 Task: Find connections with filter location Mauguio with filter topic #travelwith filter profile language Potuguese with filter current company Clarivate with filter school Kakinada Institute of Engineering and Technology with filter industry Janitorial Services with filter service category Technical with filter keywords title Proprietor
Action: Mouse moved to (546, 92)
Screenshot: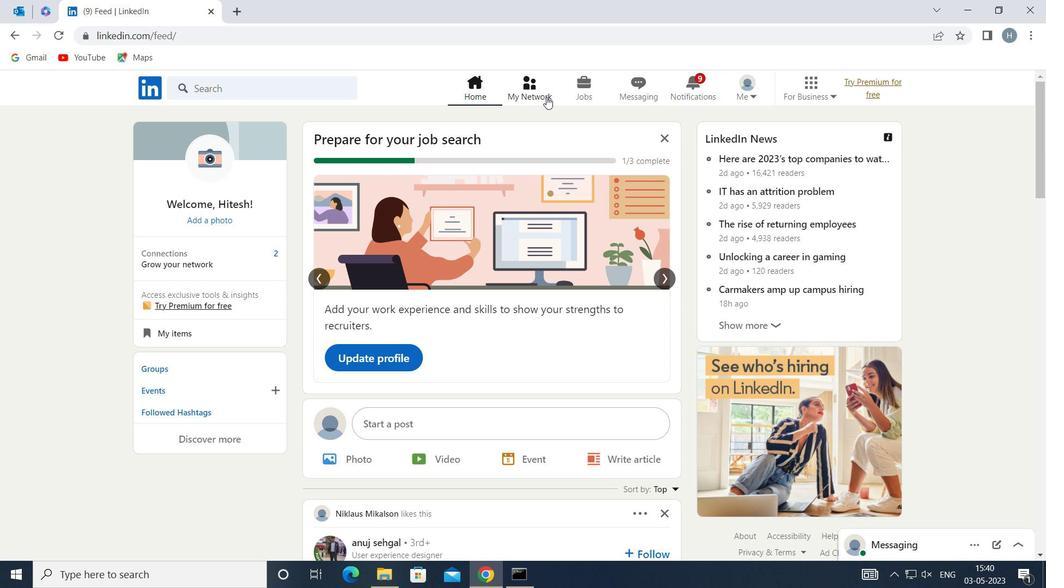 
Action: Mouse pressed left at (546, 92)
Screenshot: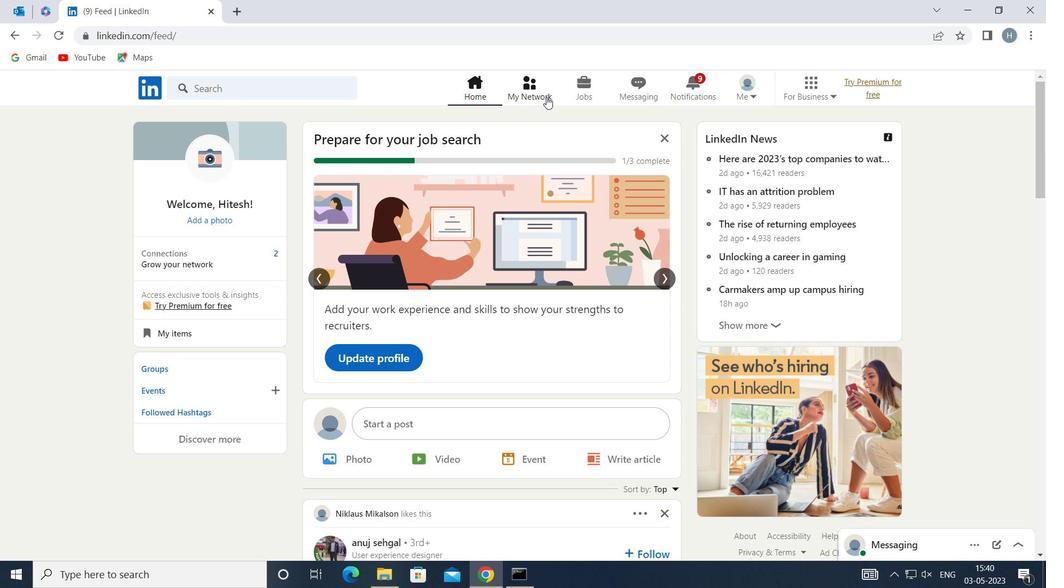 
Action: Mouse moved to (295, 165)
Screenshot: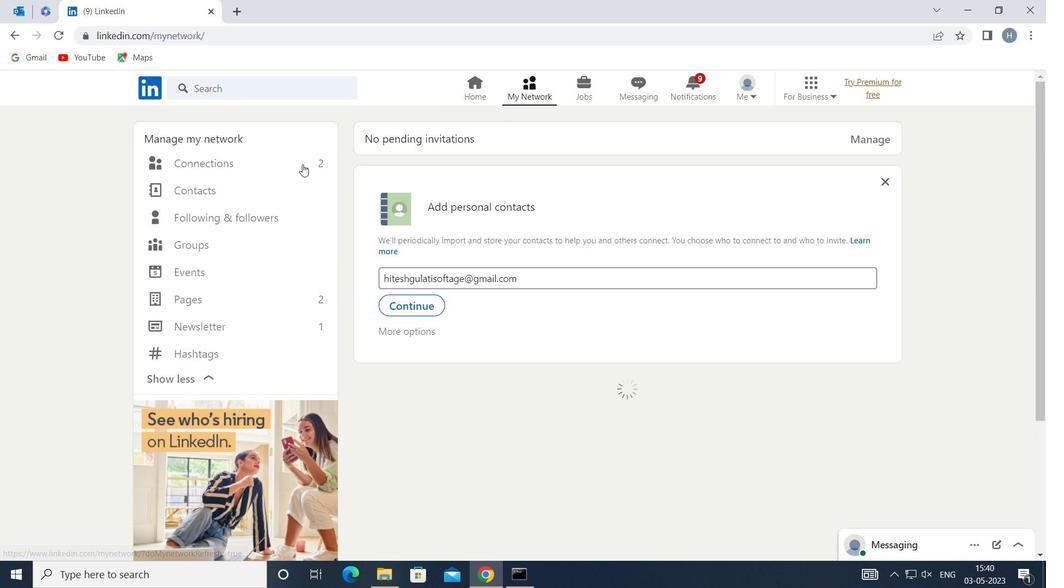 
Action: Mouse pressed left at (295, 165)
Screenshot: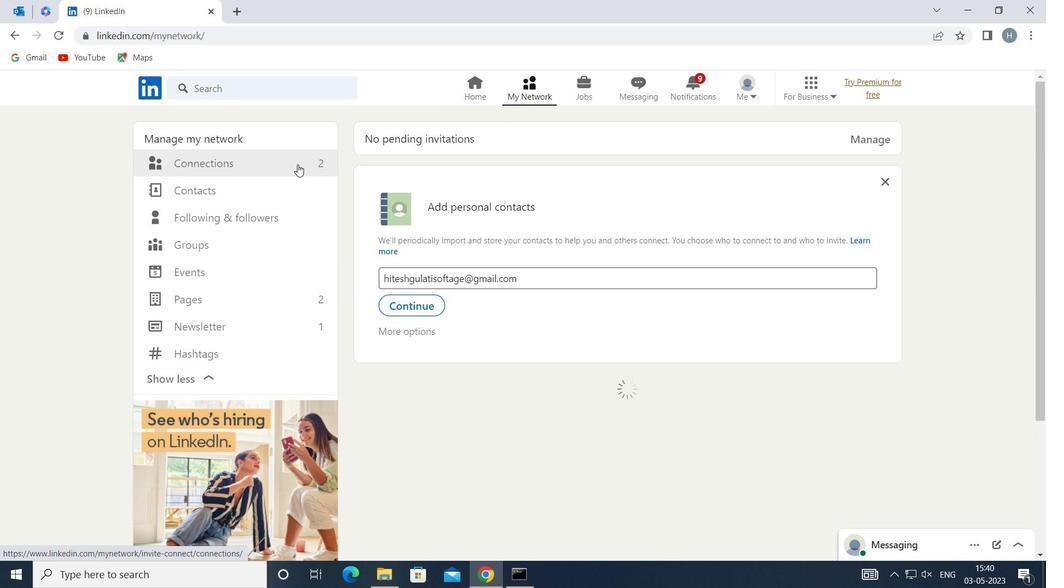 
Action: Mouse moved to (619, 160)
Screenshot: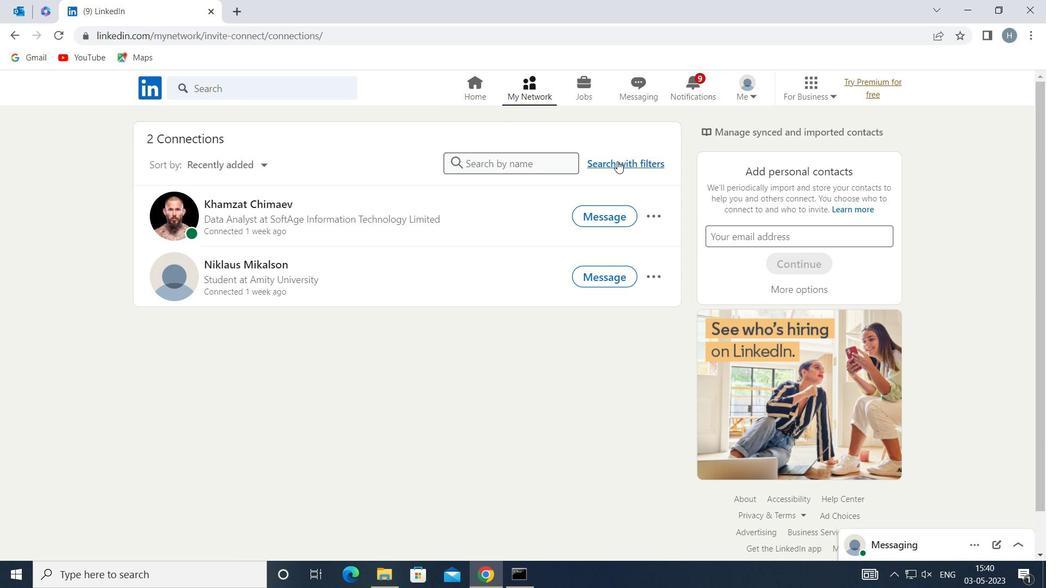 
Action: Mouse pressed left at (619, 160)
Screenshot: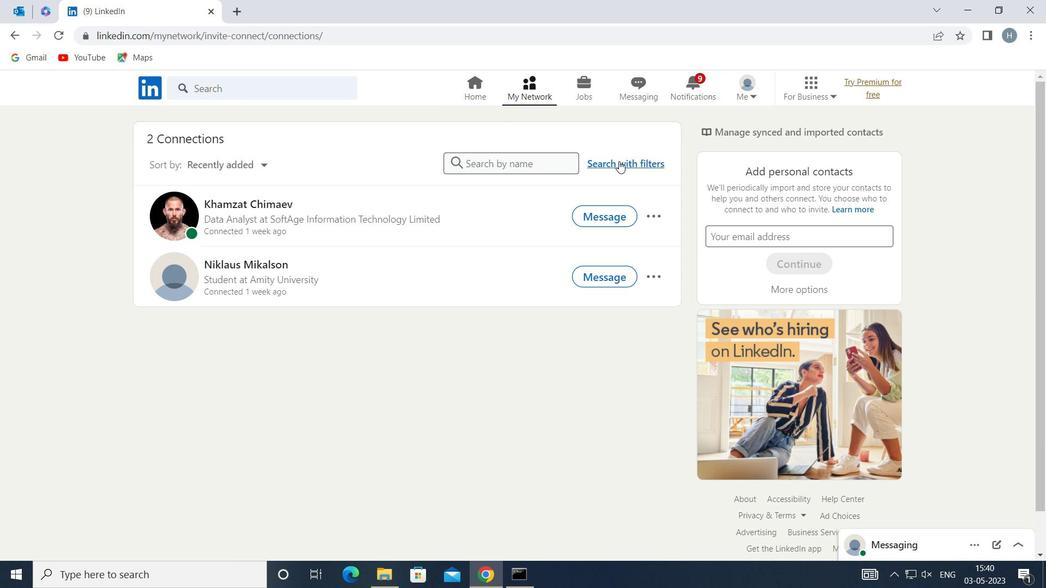 
Action: Mouse moved to (562, 129)
Screenshot: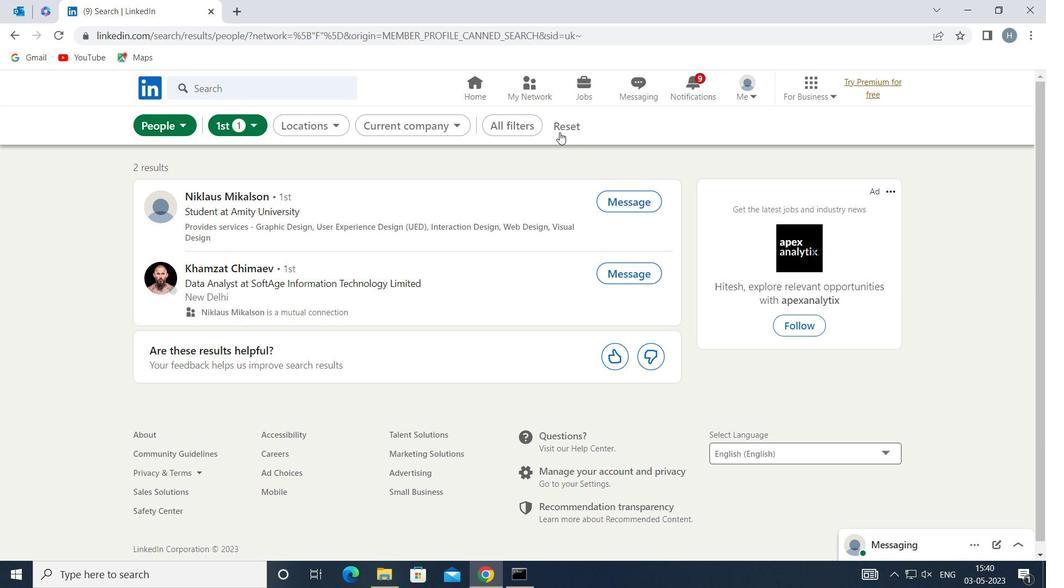 
Action: Mouse pressed left at (562, 129)
Screenshot: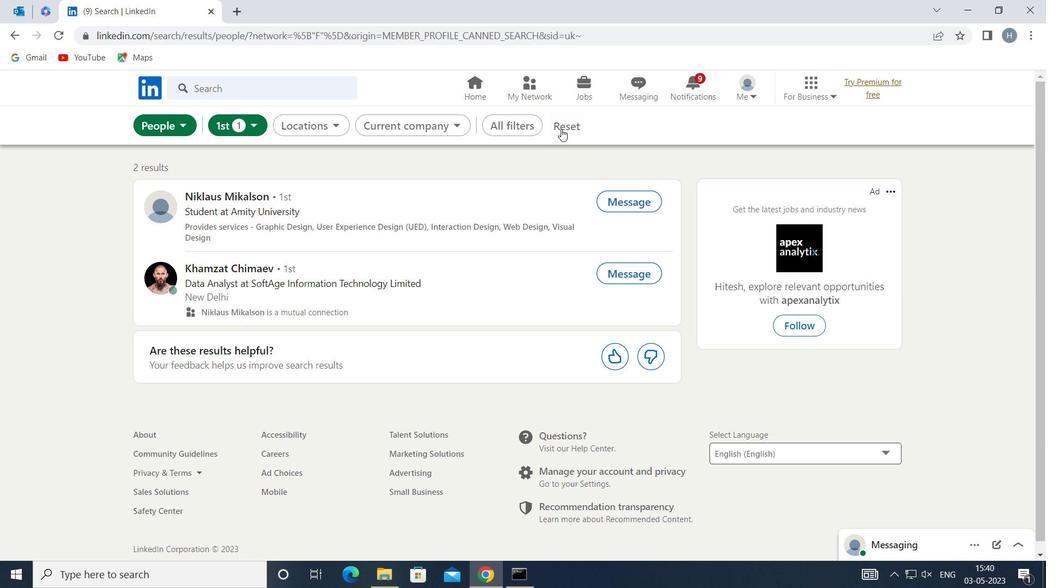 
Action: Mouse moved to (540, 127)
Screenshot: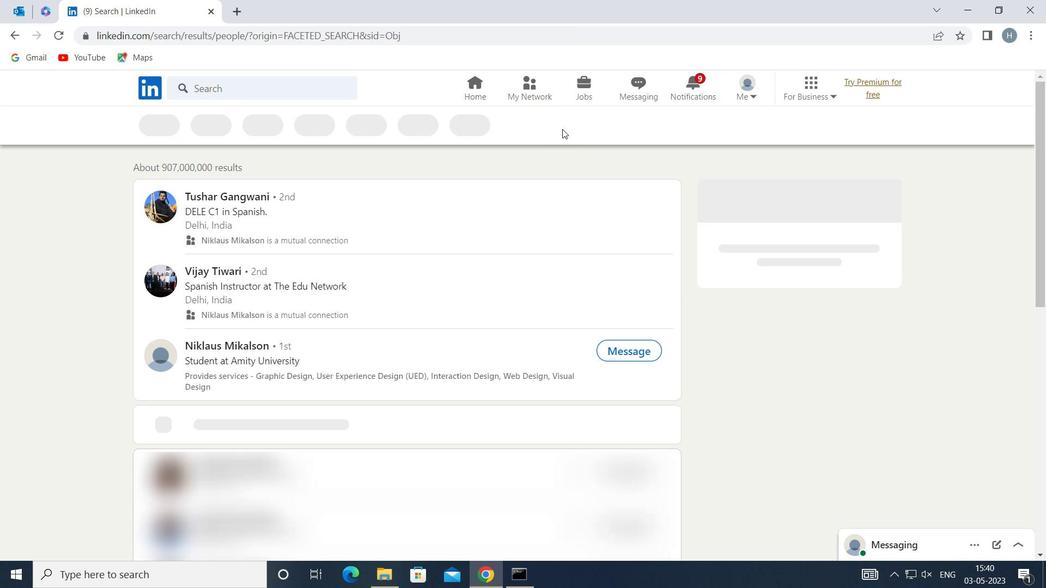 
Action: Mouse pressed left at (540, 127)
Screenshot: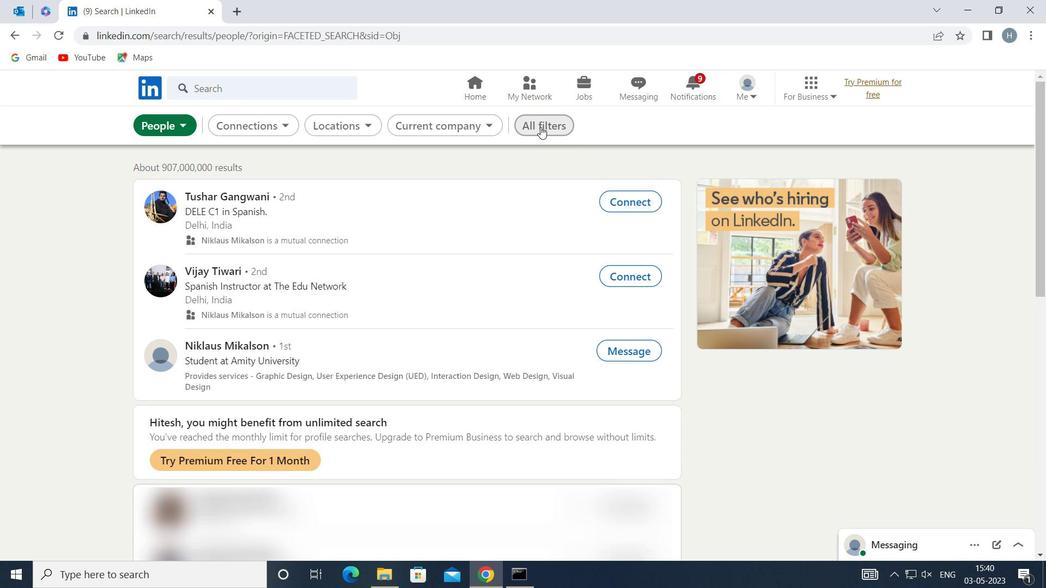 
Action: Mouse moved to (782, 315)
Screenshot: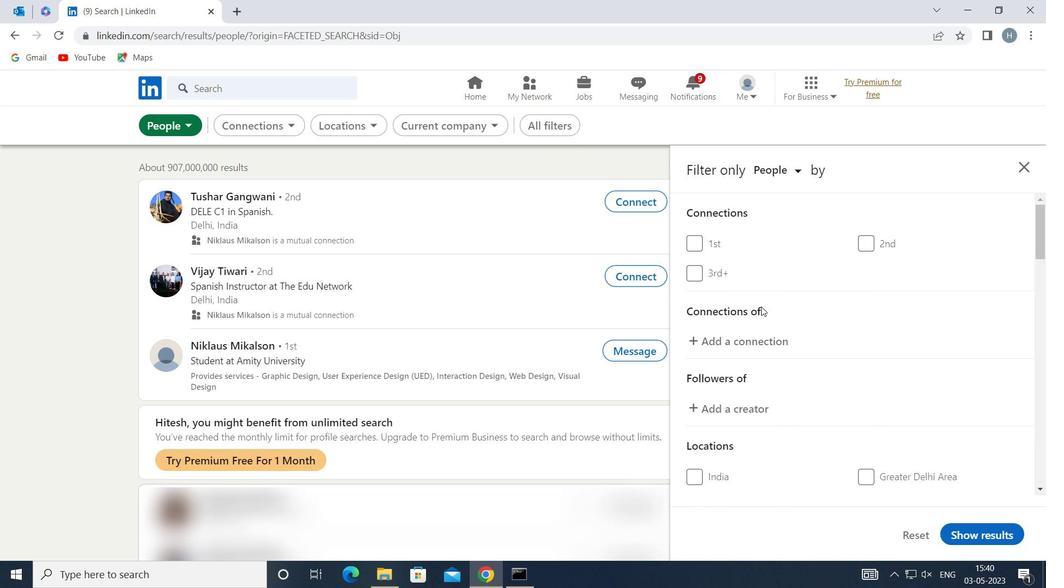
Action: Mouse scrolled (782, 315) with delta (0, 0)
Screenshot: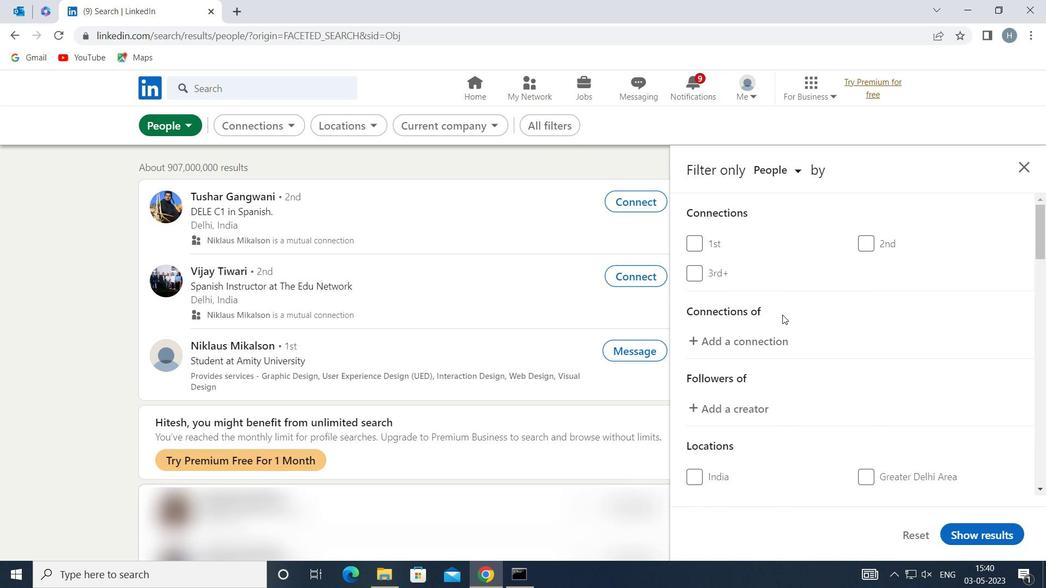 
Action: Mouse scrolled (782, 315) with delta (0, 0)
Screenshot: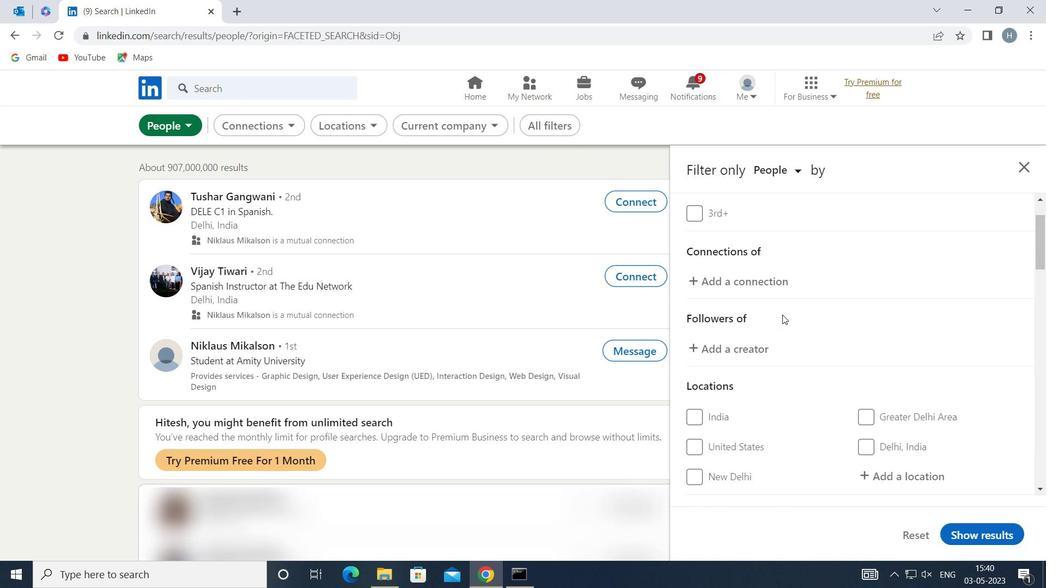 
Action: Mouse scrolled (782, 315) with delta (0, 0)
Screenshot: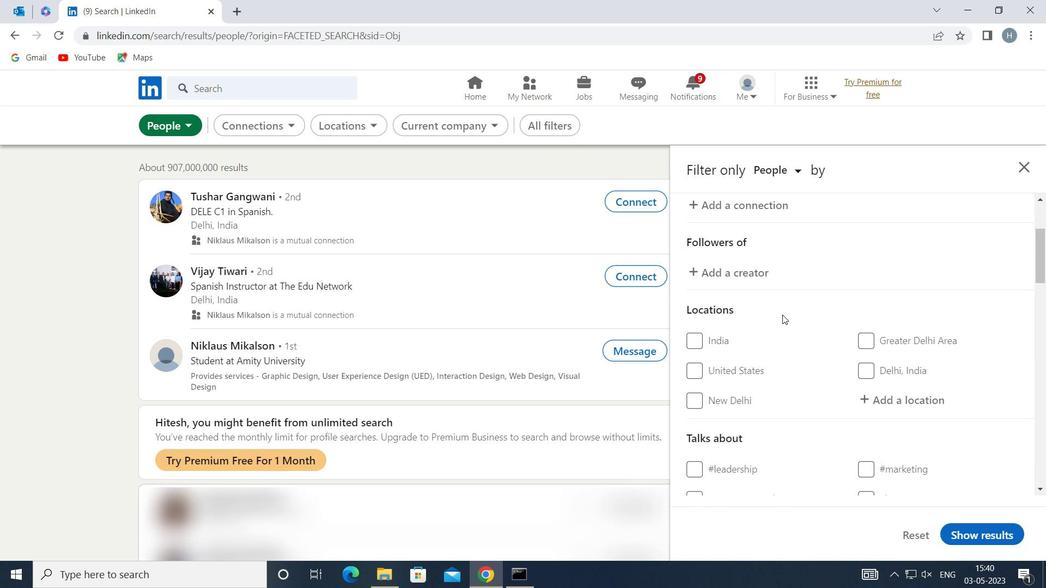 
Action: Mouse moved to (888, 327)
Screenshot: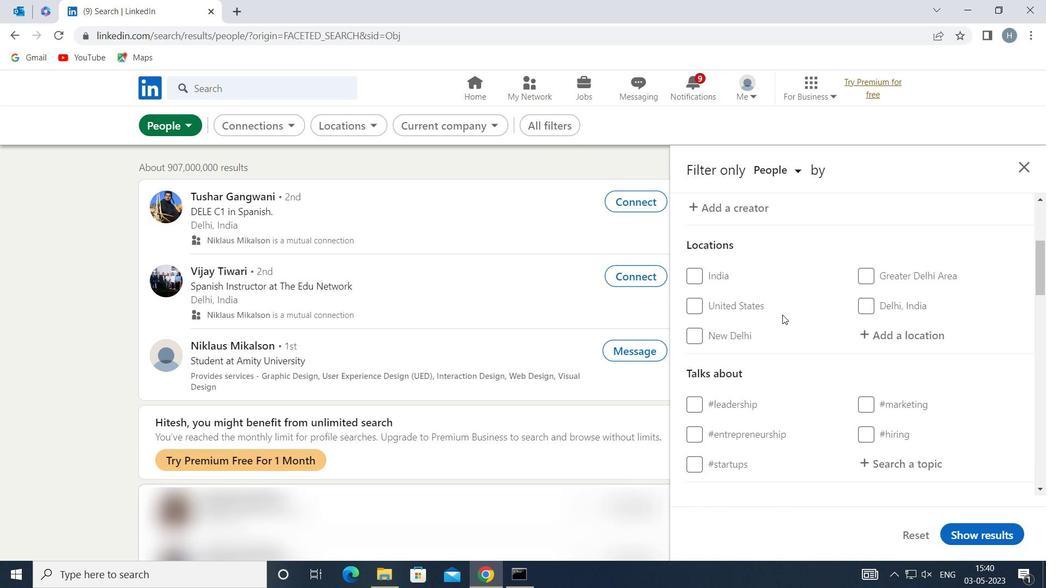 
Action: Mouse pressed left at (888, 327)
Screenshot: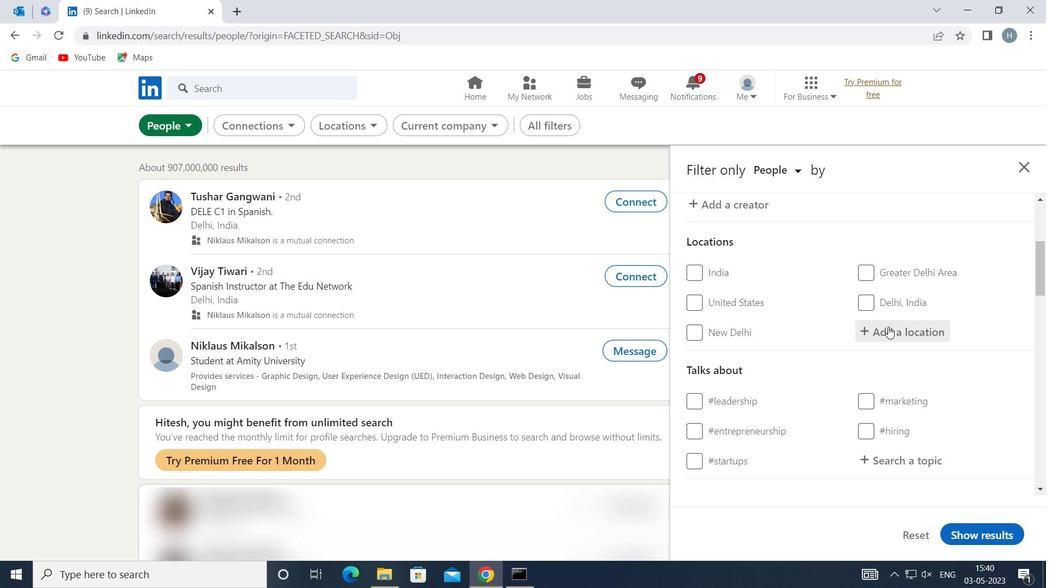 
Action: Key pressed <Key.shift>MAUGUIO
Screenshot: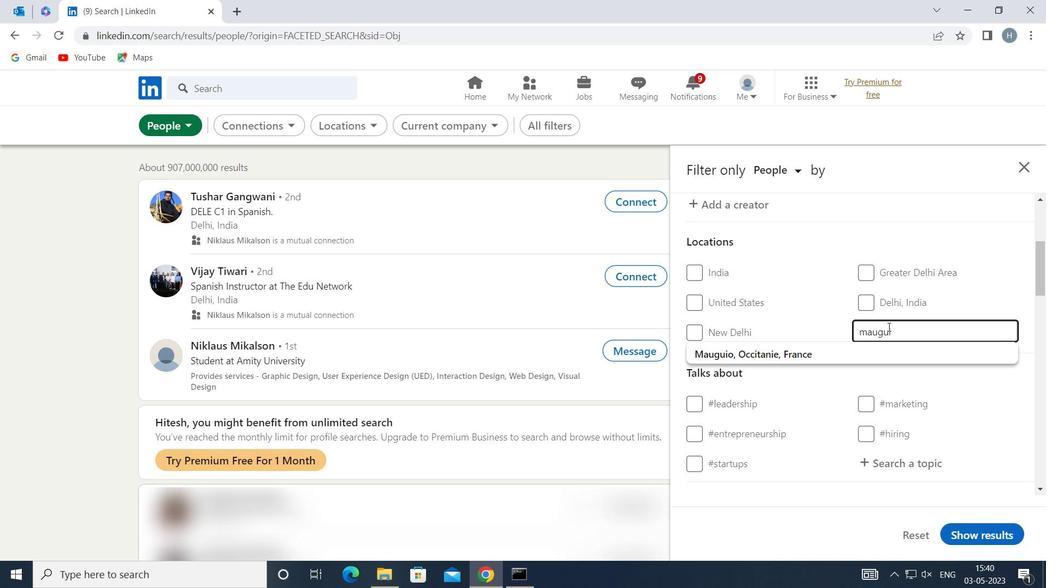 
Action: Mouse moved to (872, 343)
Screenshot: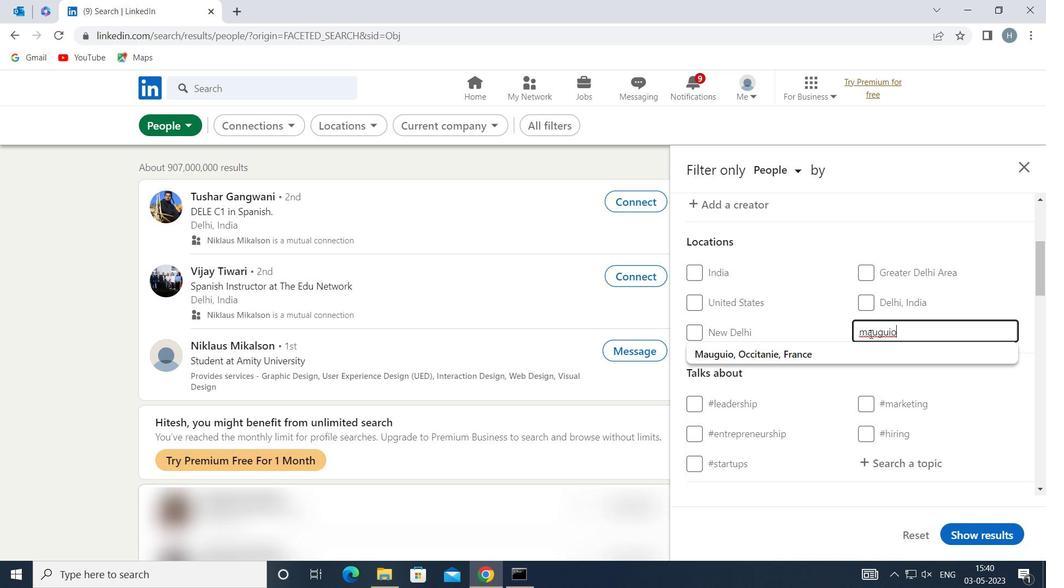 
Action: Mouse pressed left at (872, 343)
Screenshot: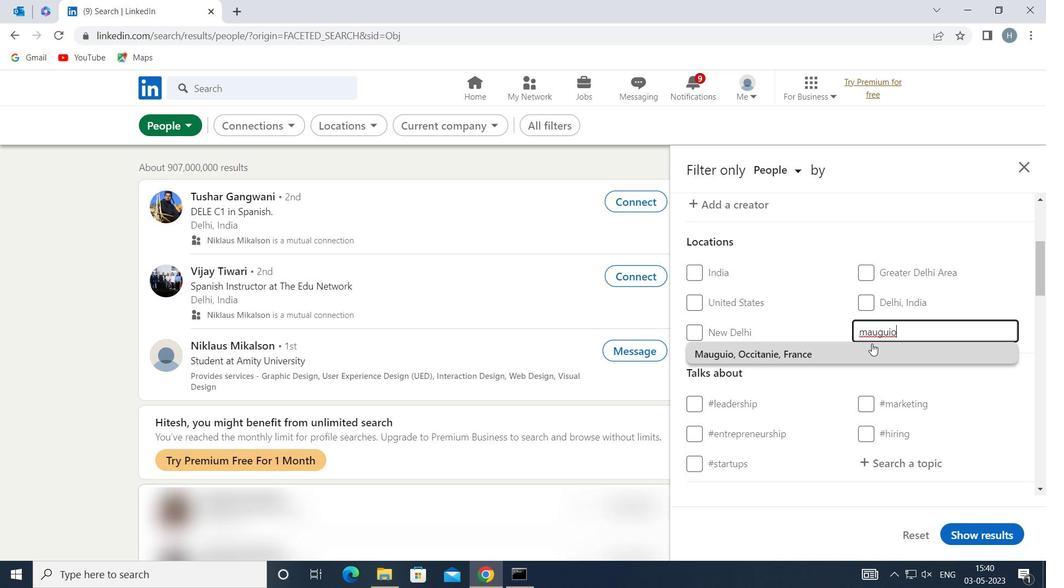 
Action: Mouse moved to (872, 361)
Screenshot: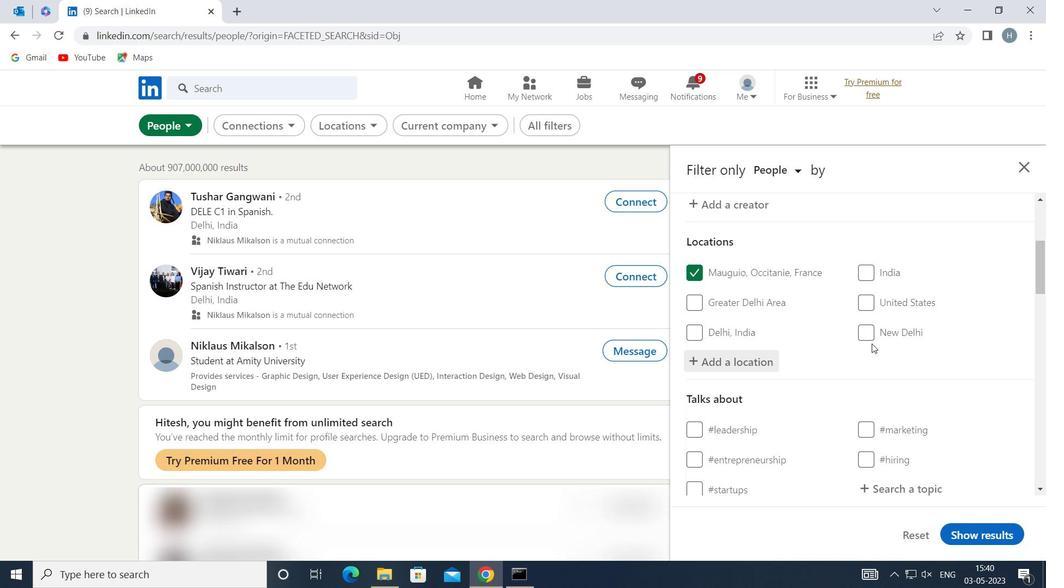
Action: Mouse scrolled (872, 360) with delta (0, 0)
Screenshot: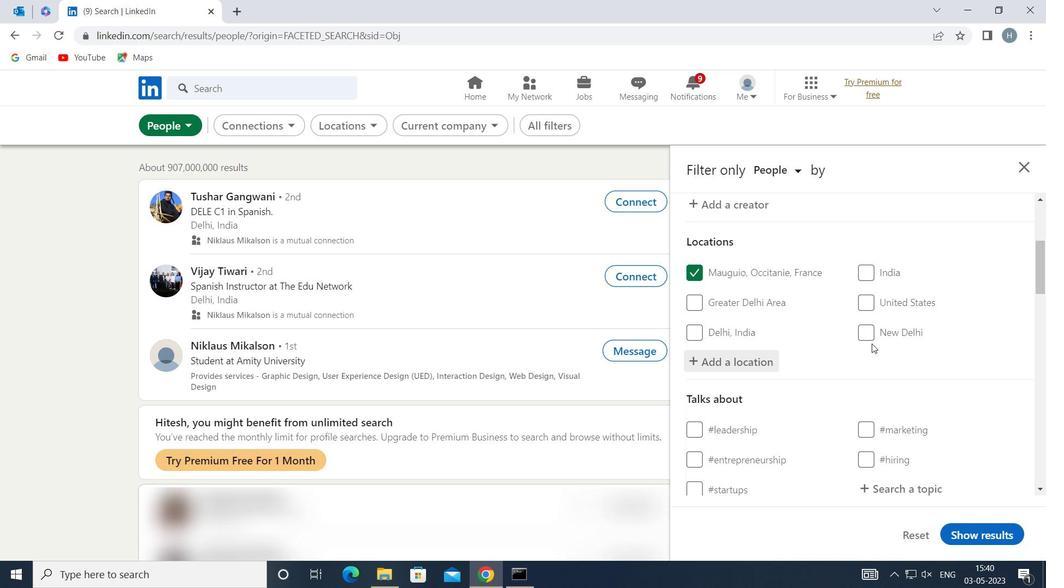 
Action: Mouse moved to (872, 361)
Screenshot: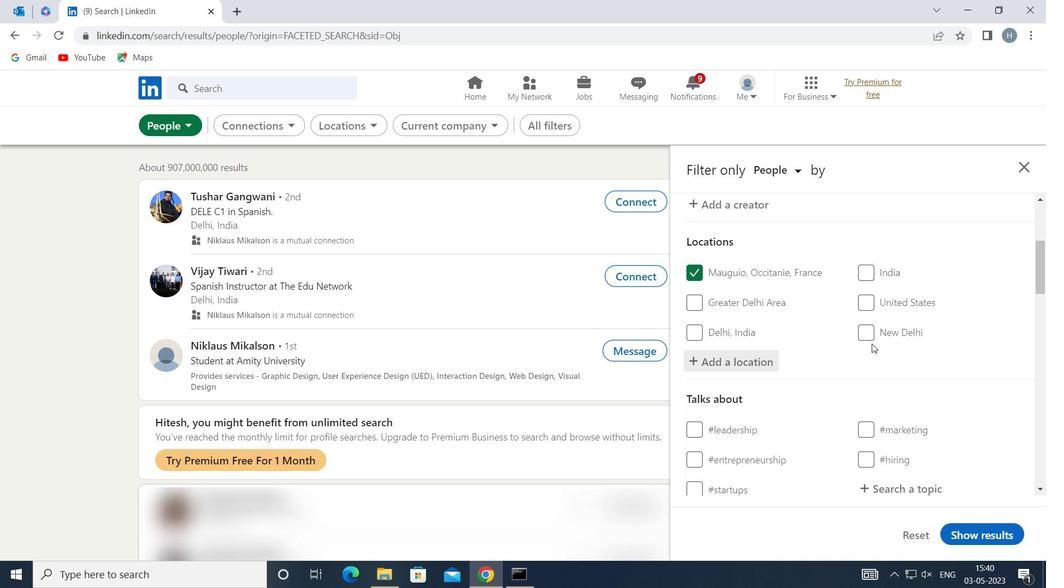 
Action: Mouse scrolled (872, 360) with delta (0, 0)
Screenshot: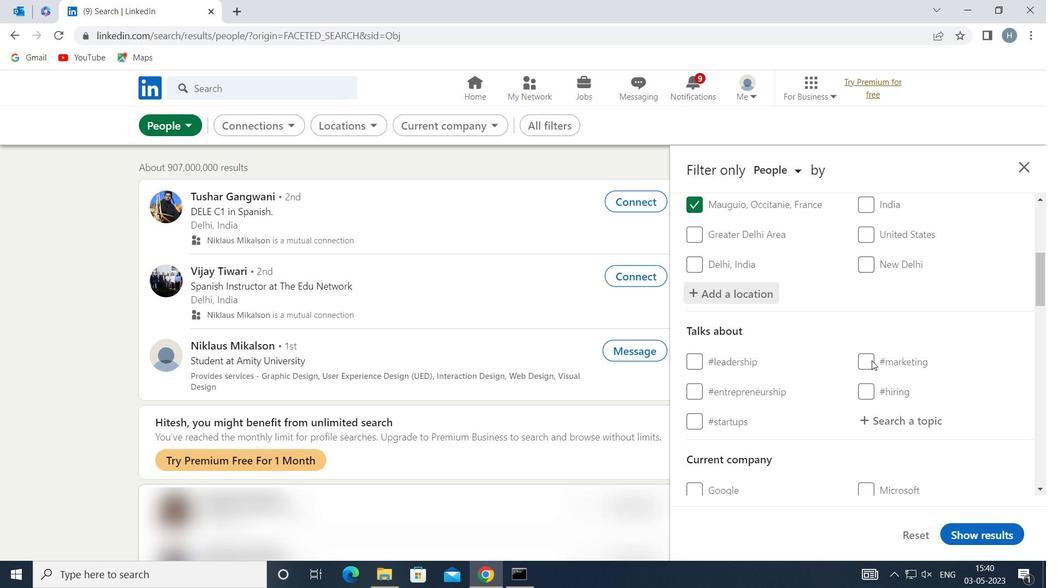 
Action: Mouse moved to (915, 357)
Screenshot: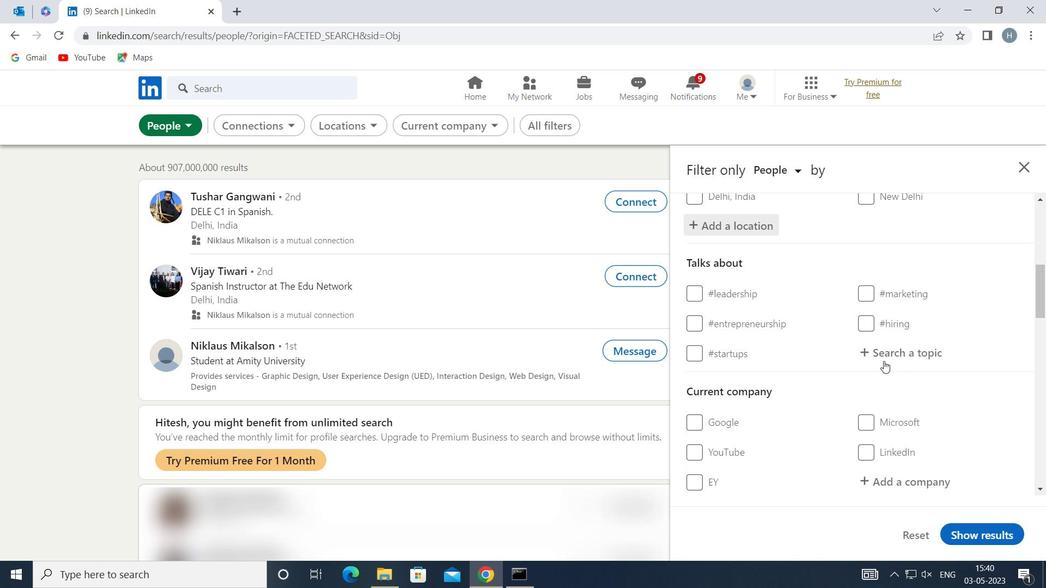 
Action: Mouse pressed left at (915, 357)
Screenshot: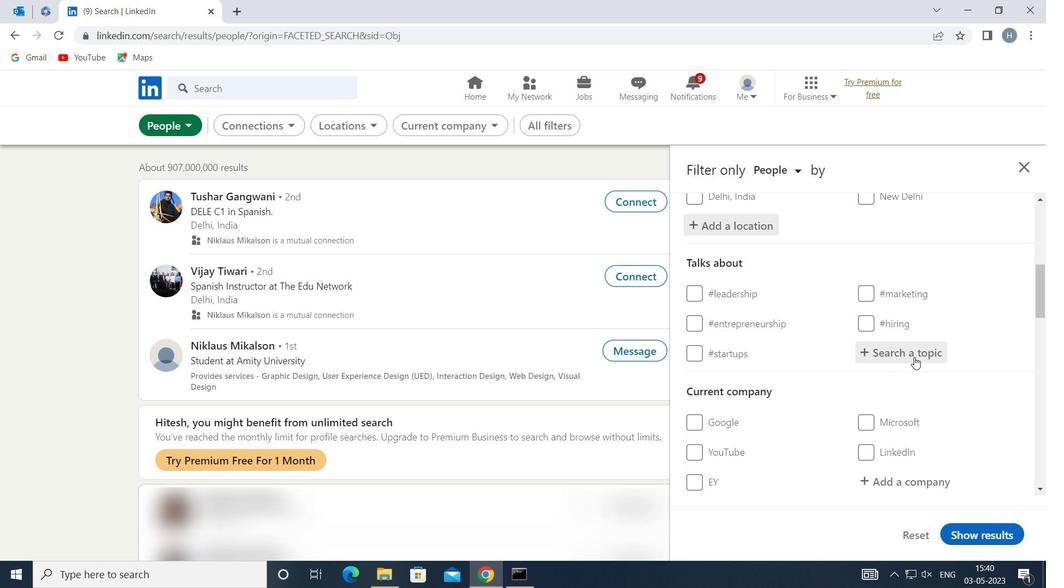 
Action: Key pressed TRAVEL
Screenshot: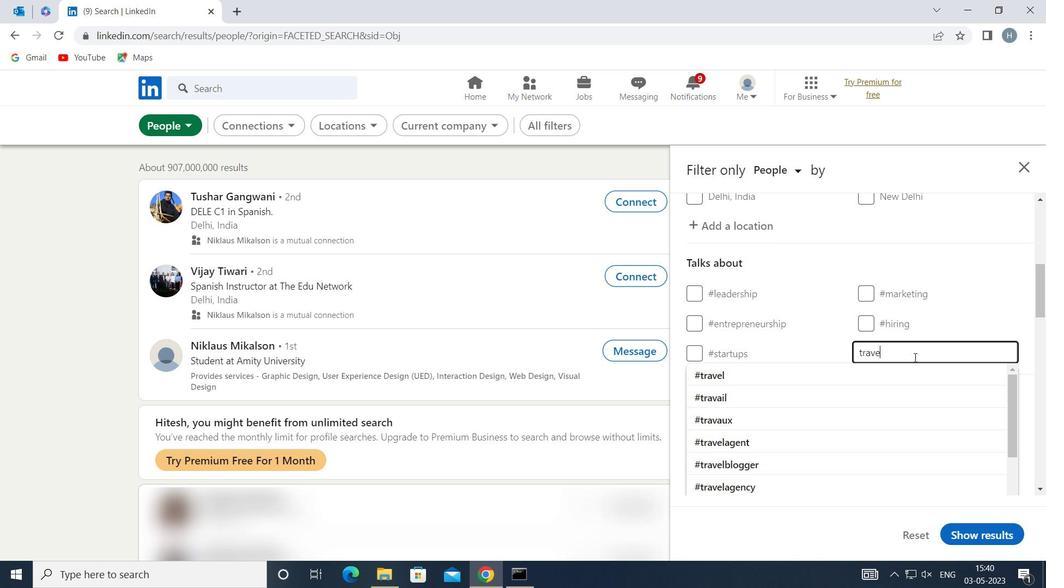 
Action: Mouse moved to (880, 372)
Screenshot: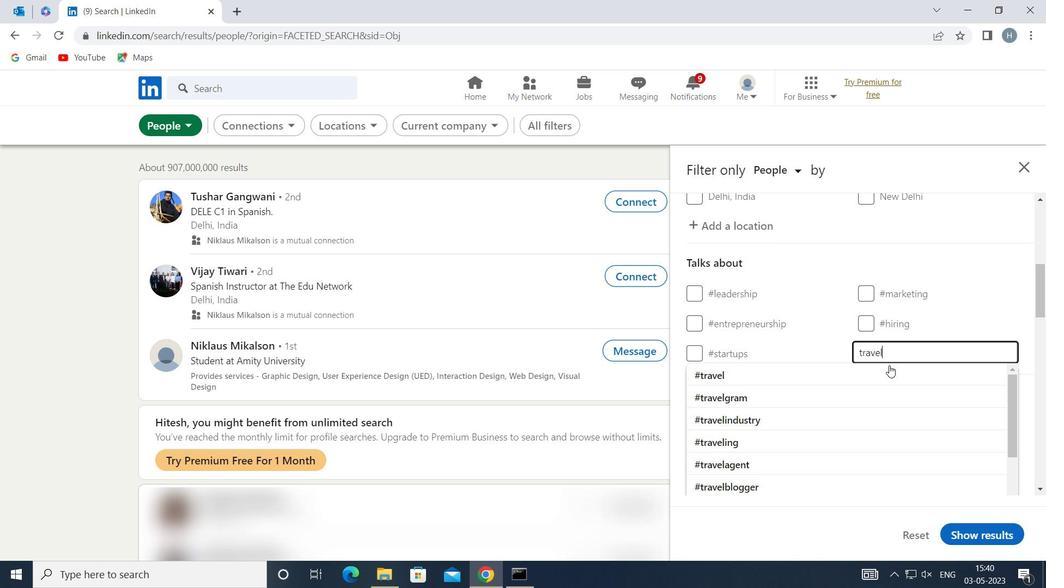 
Action: Mouse pressed left at (880, 372)
Screenshot: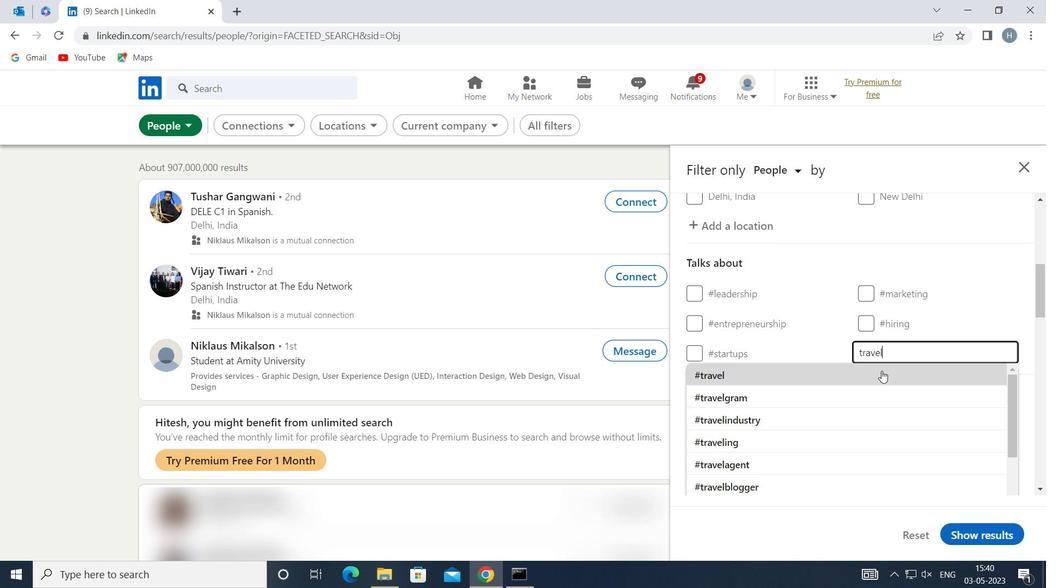 
Action: Mouse moved to (868, 367)
Screenshot: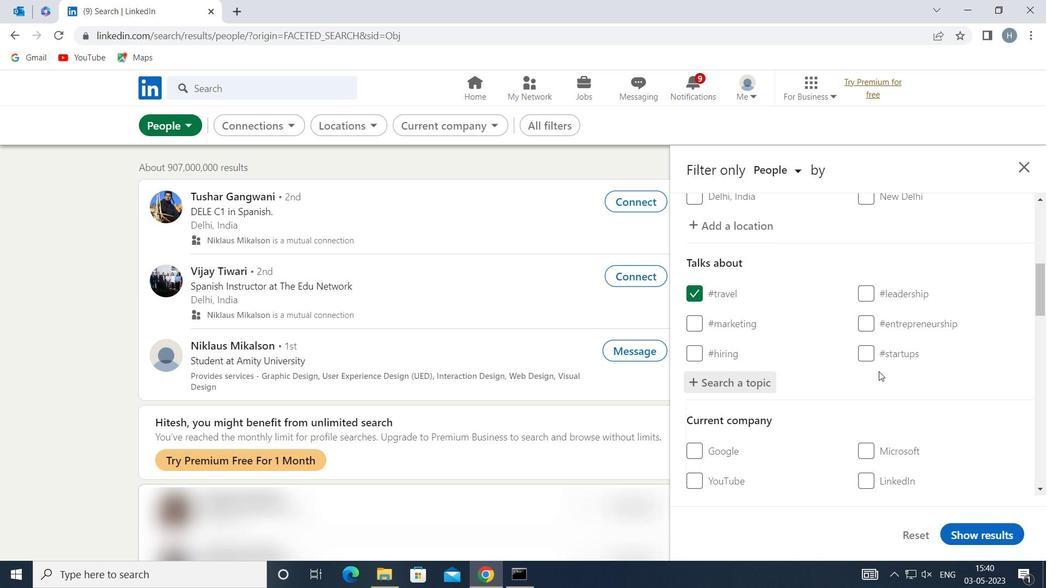 
Action: Mouse scrolled (868, 367) with delta (0, 0)
Screenshot: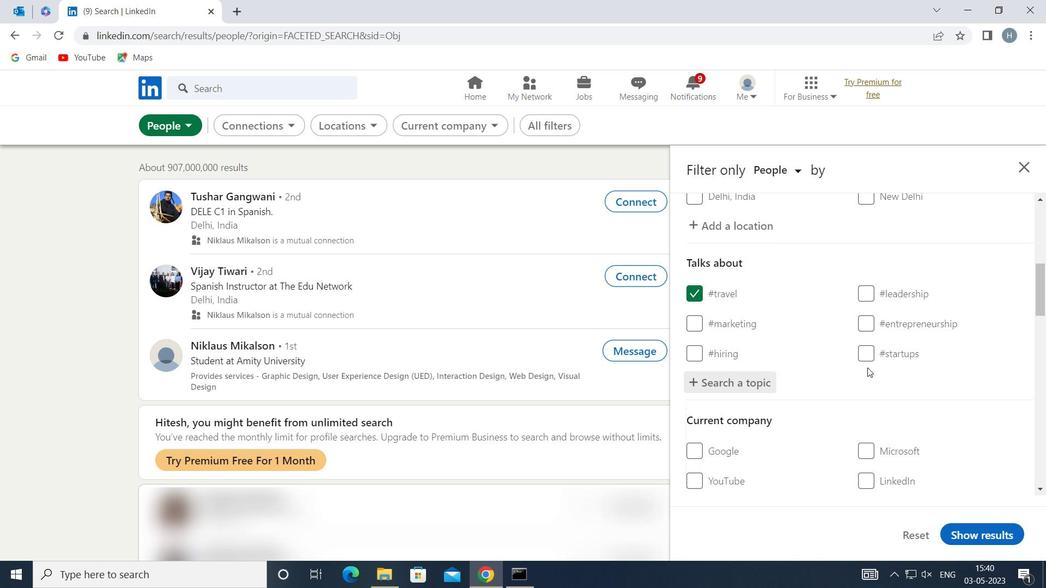 
Action: Mouse scrolled (868, 367) with delta (0, 0)
Screenshot: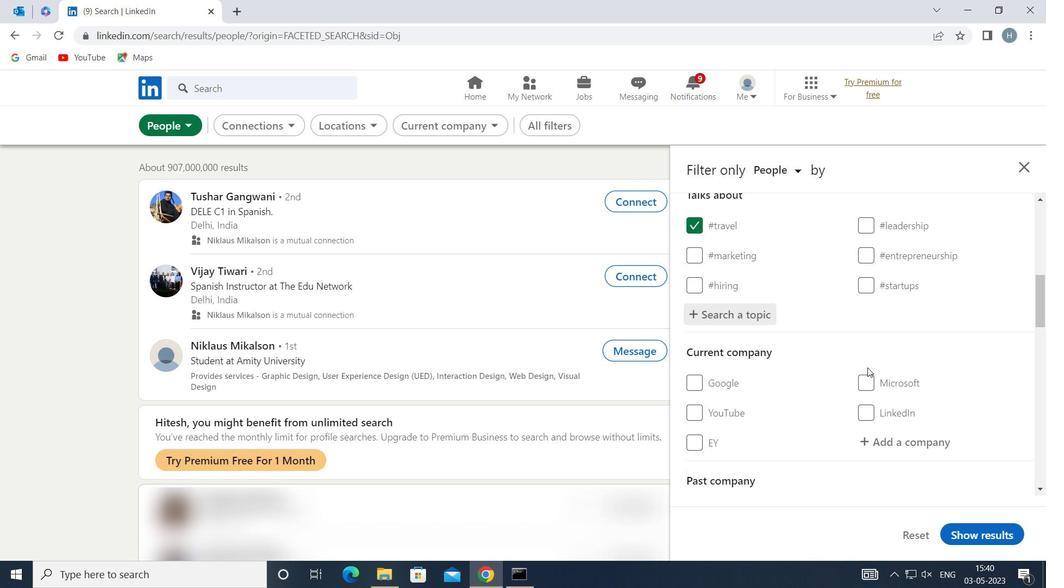 
Action: Mouse scrolled (868, 367) with delta (0, 0)
Screenshot: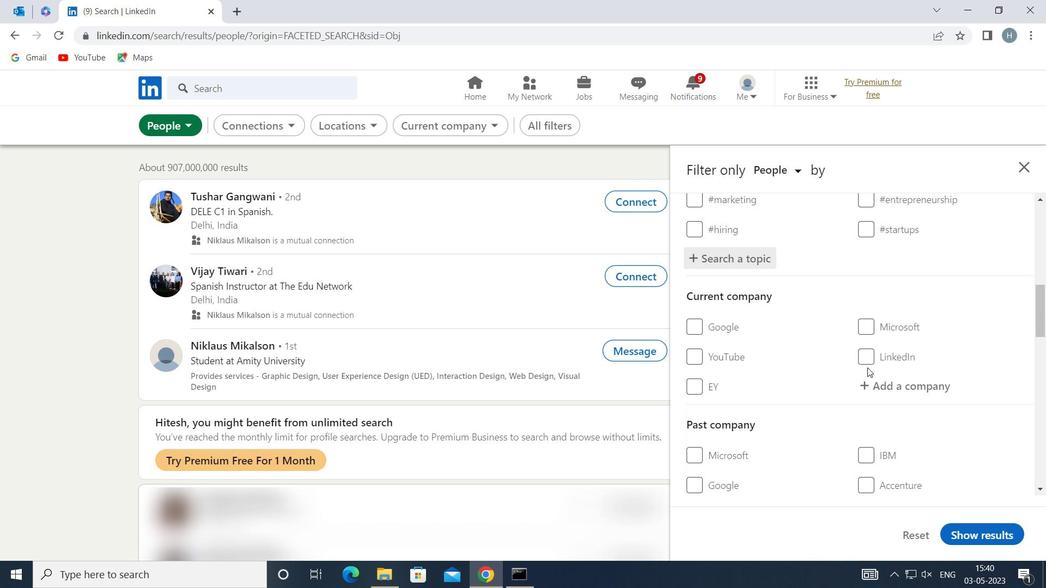 
Action: Mouse scrolled (868, 367) with delta (0, 0)
Screenshot: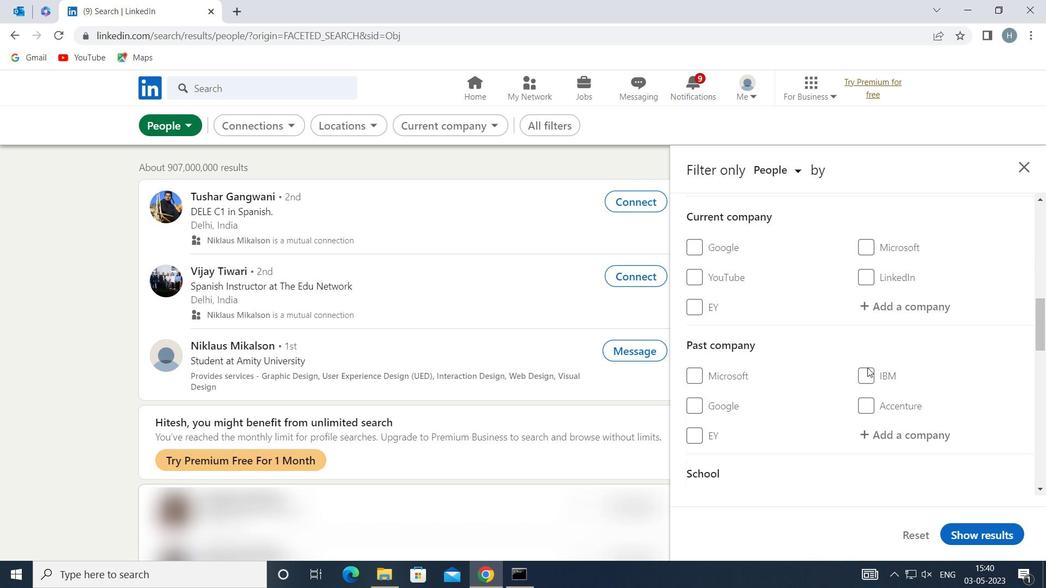 
Action: Mouse scrolled (868, 367) with delta (0, 0)
Screenshot: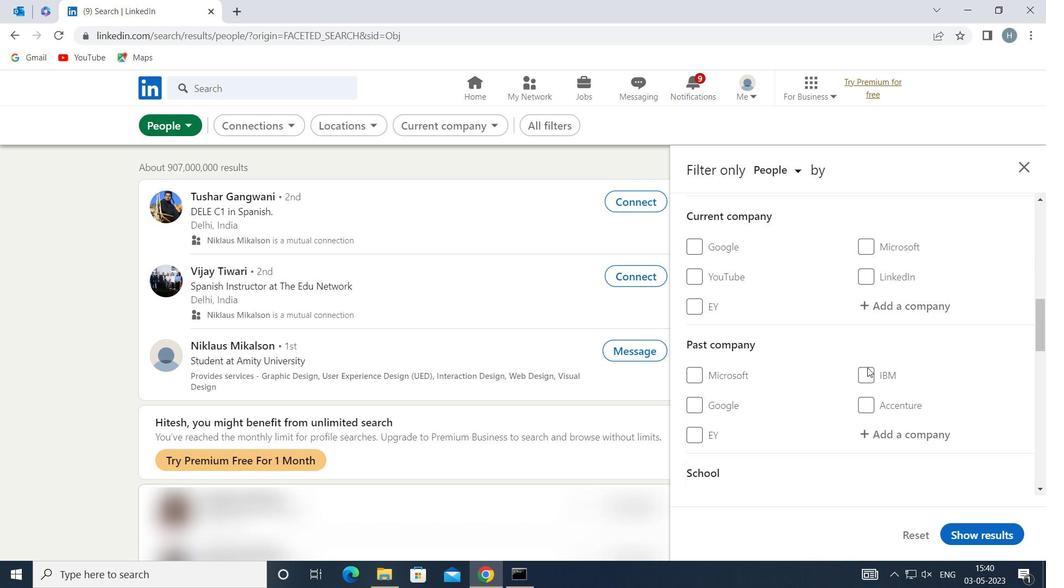 
Action: Mouse scrolled (868, 367) with delta (0, 0)
Screenshot: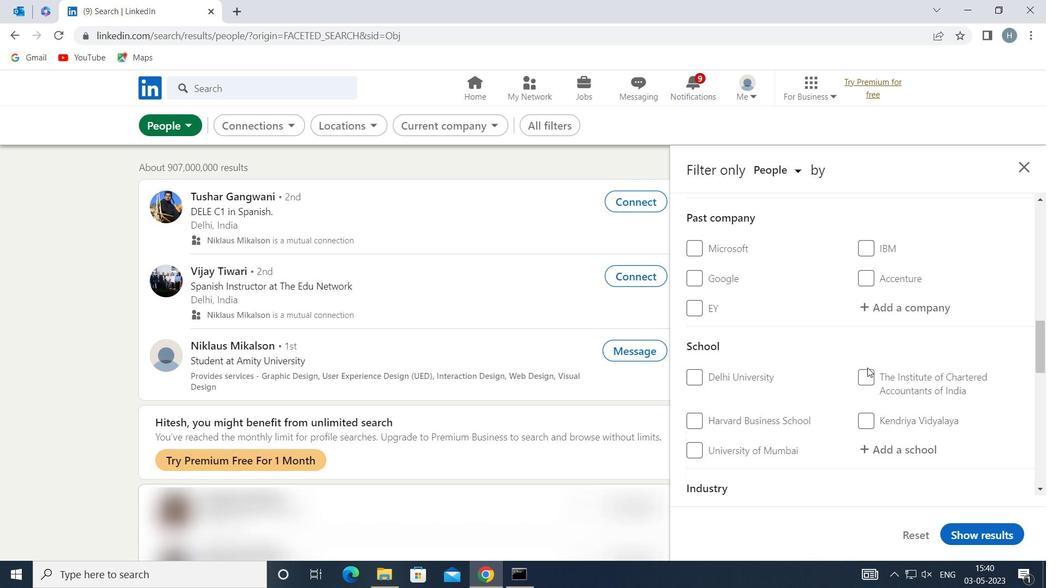 
Action: Mouse scrolled (868, 367) with delta (0, 0)
Screenshot: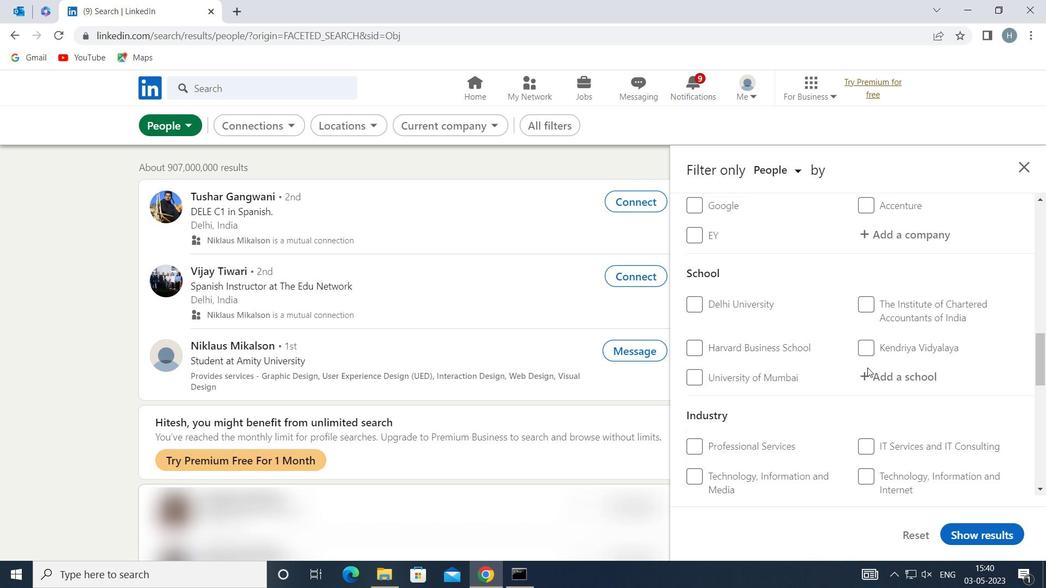
Action: Mouse scrolled (868, 367) with delta (0, 0)
Screenshot: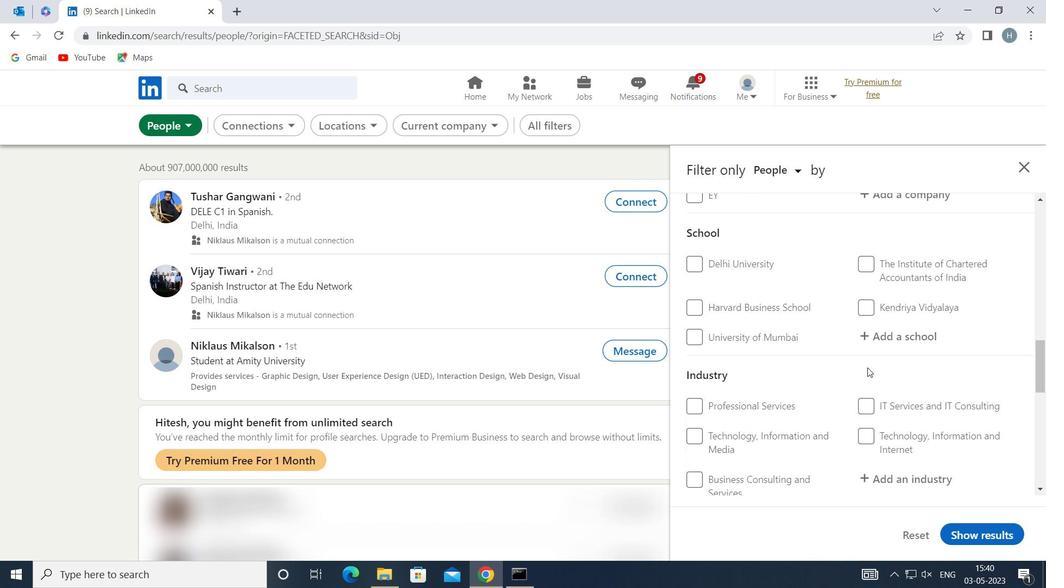 
Action: Mouse scrolled (868, 367) with delta (0, 0)
Screenshot: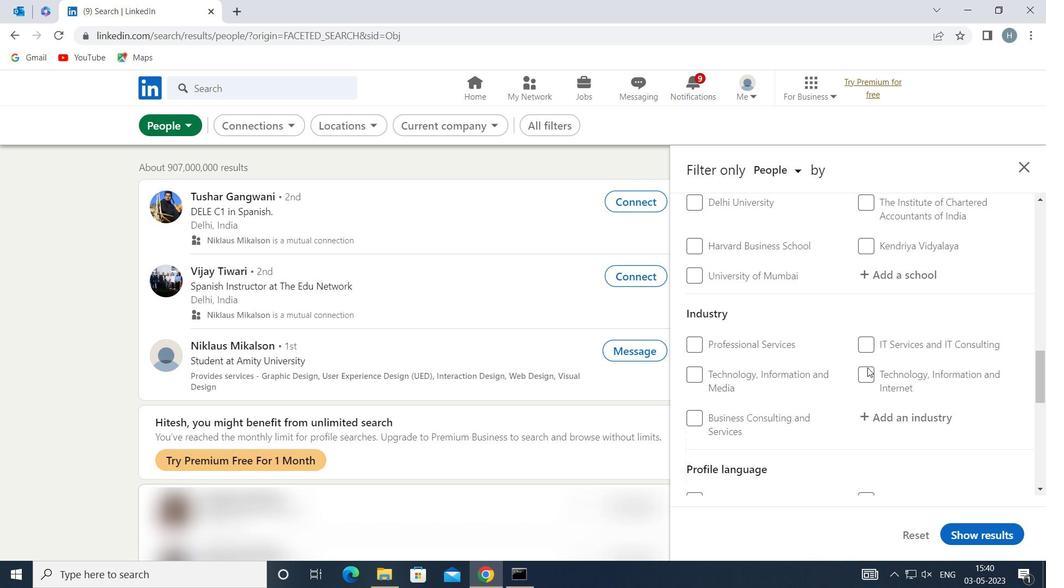 
Action: Mouse moved to (880, 419)
Screenshot: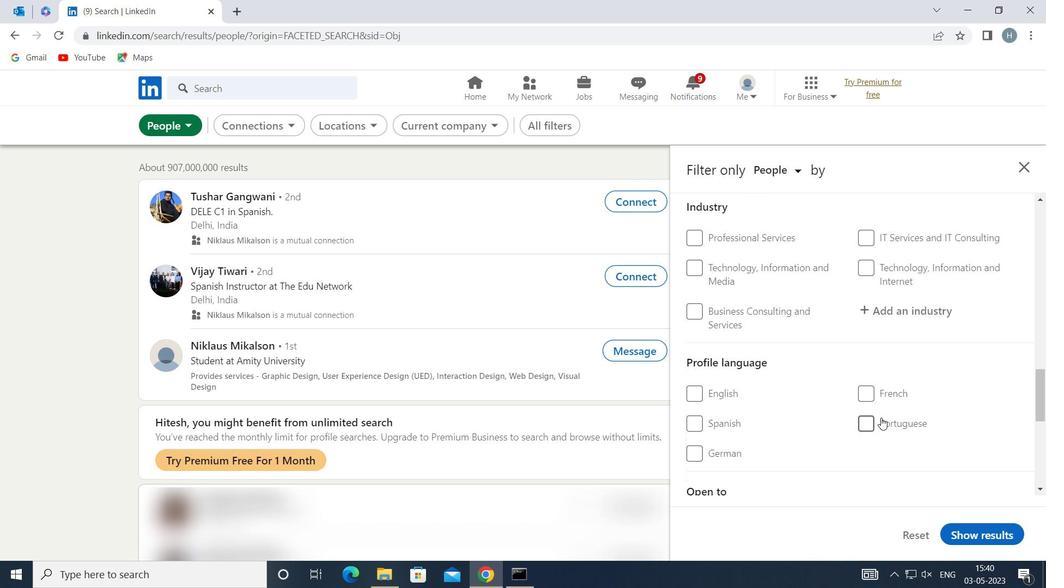 
Action: Mouse pressed left at (880, 419)
Screenshot: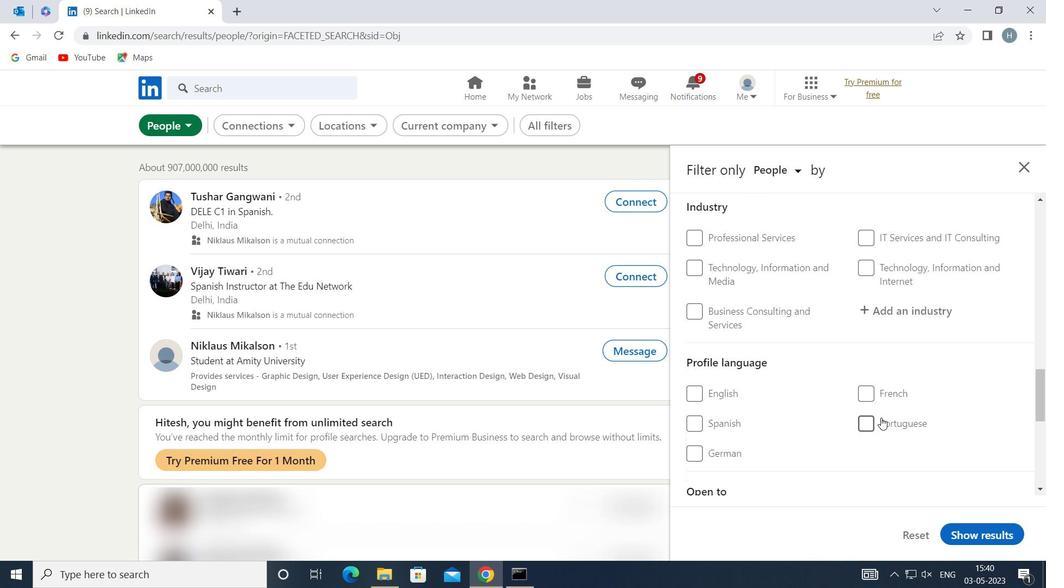 
Action: Mouse moved to (855, 413)
Screenshot: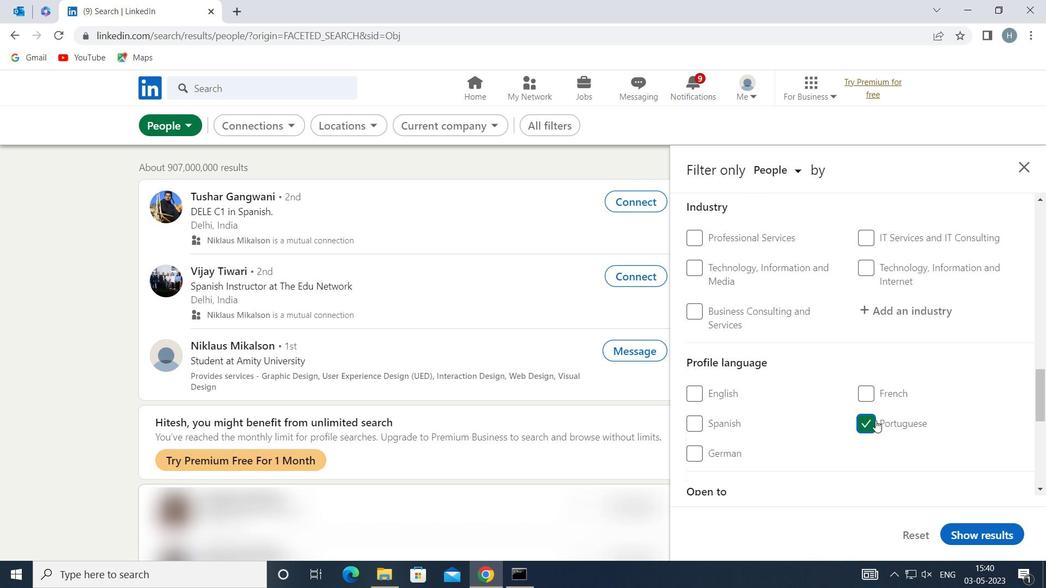 
Action: Mouse scrolled (855, 413) with delta (0, 0)
Screenshot: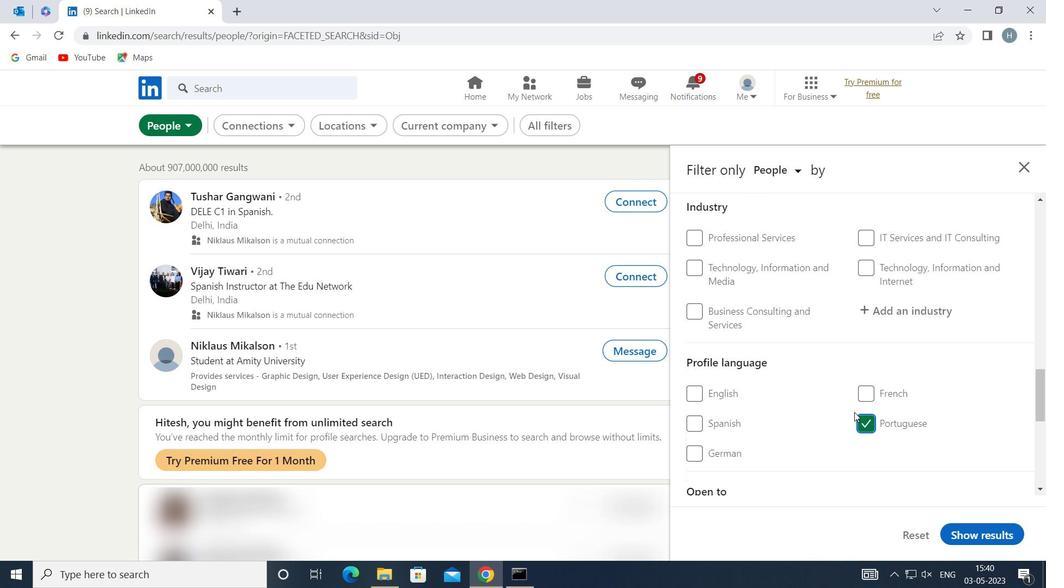 
Action: Mouse scrolled (855, 413) with delta (0, 0)
Screenshot: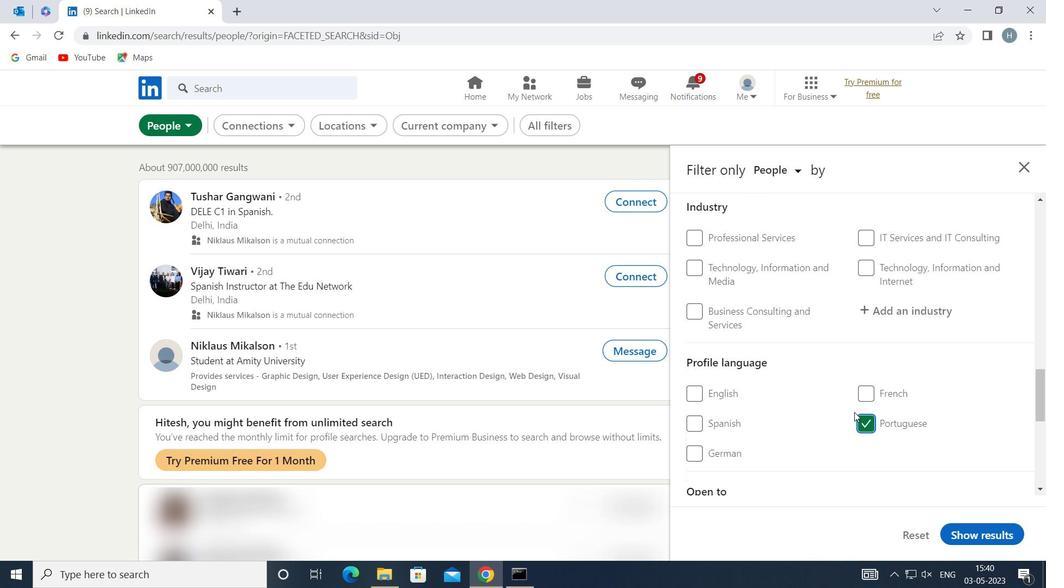 
Action: Mouse scrolled (855, 413) with delta (0, 0)
Screenshot: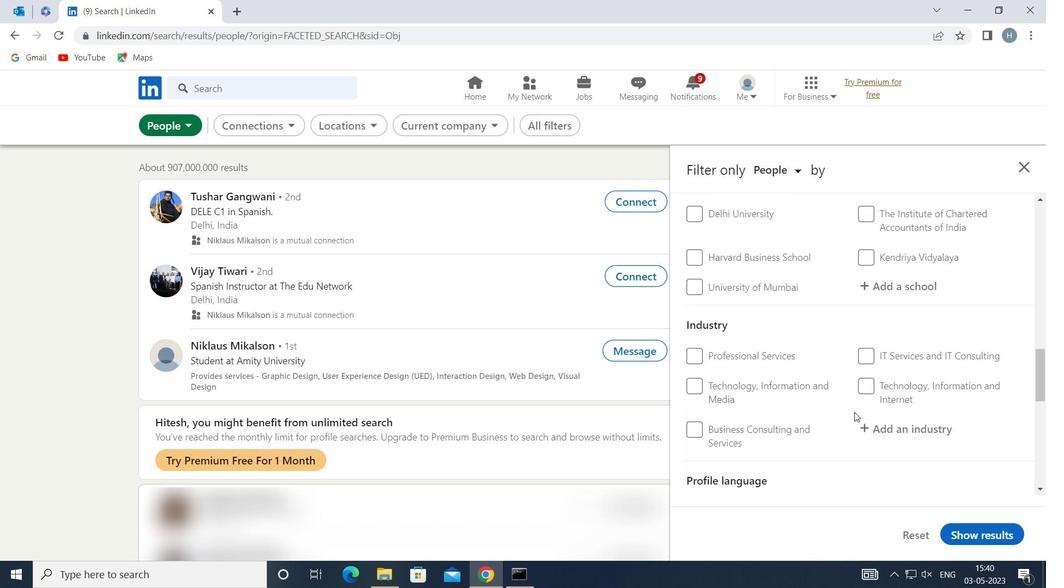 
Action: Mouse scrolled (855, 413) with delta (0, 0)
Screenshot: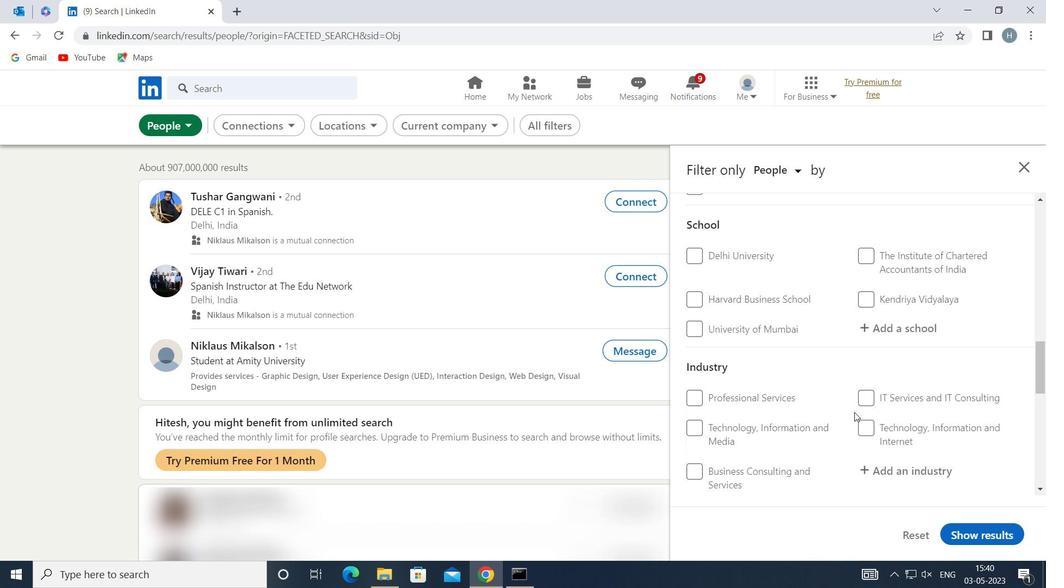 
Action: Mouse scrolled (855, 413) with delta (0, 0)
Screenshot: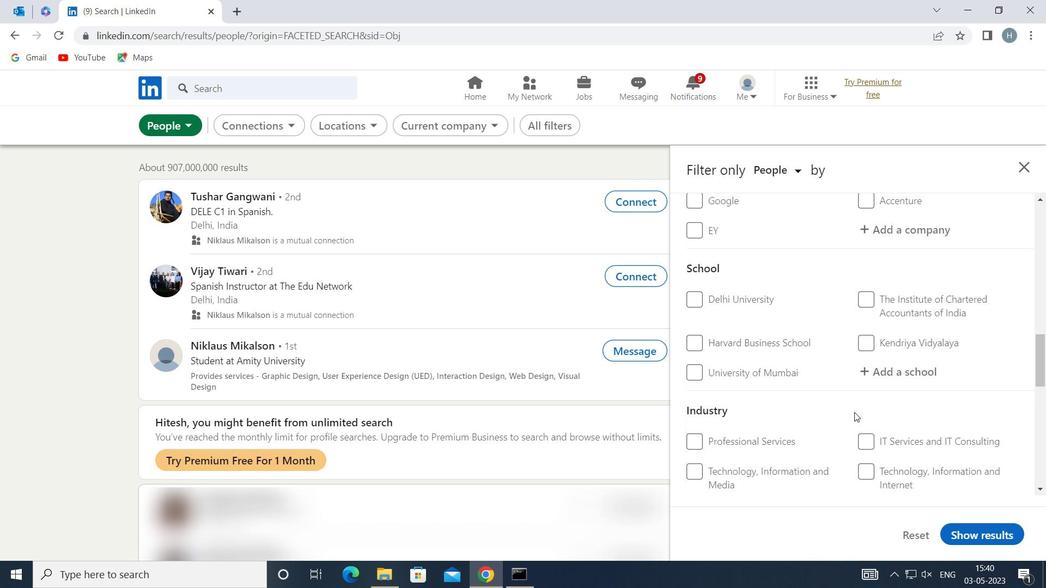 
Action: Mouse scrolled (855, 413) with delta (0, 0)
Screenshot: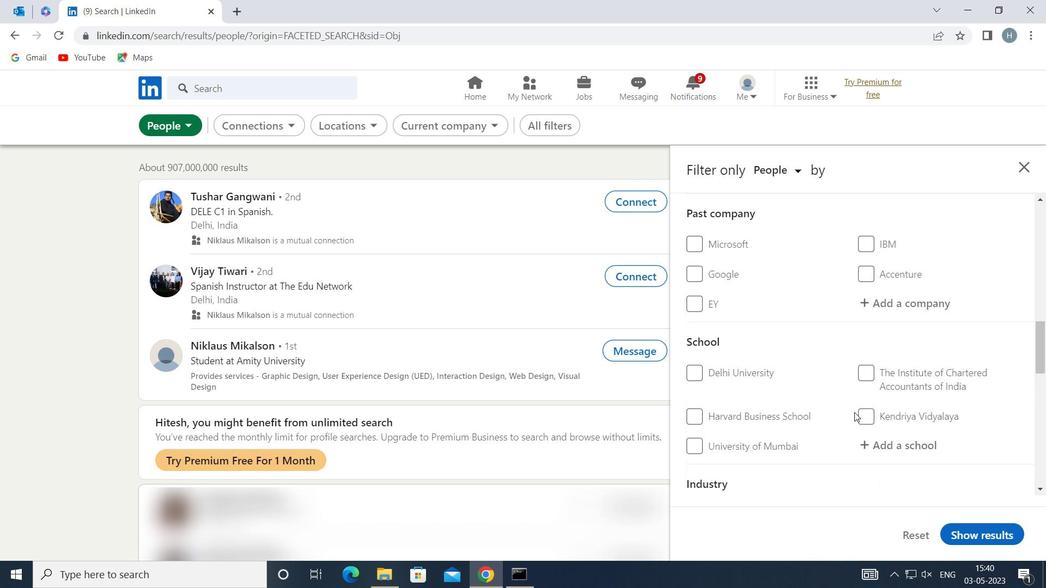 
Action: Mouse moved to (854, 412)
Screenshot: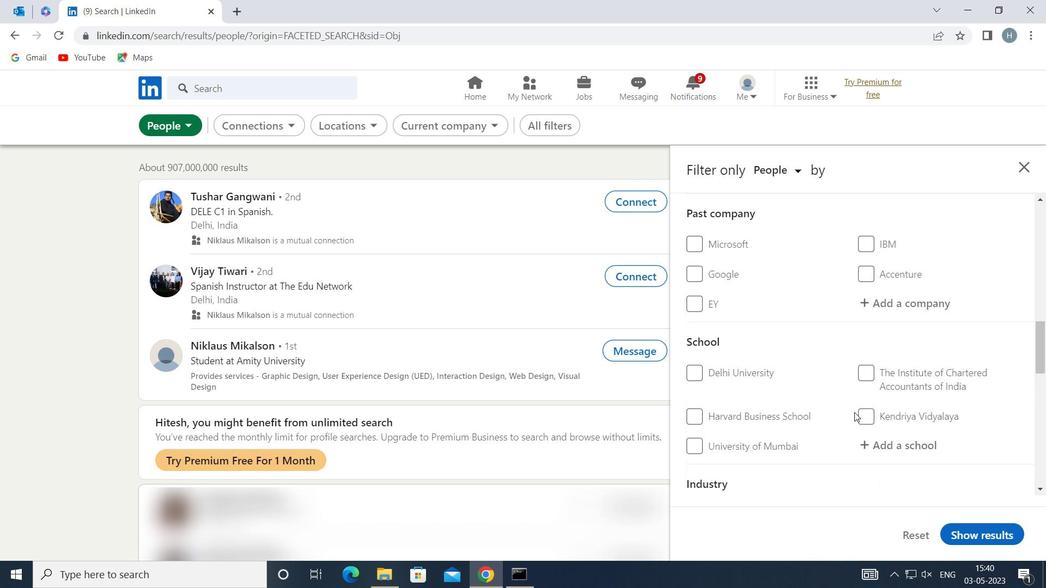 
Action: Mouse scrolled (854, 413) with delta (0, 0)
Screenshot: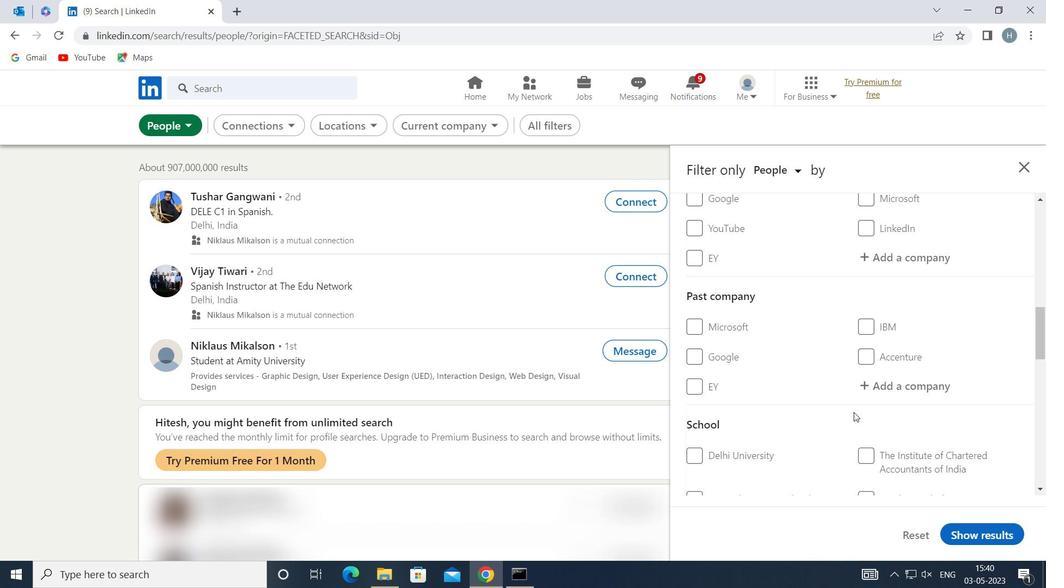 
Action: Mouse scrolled (854, 413) with delta (0, 0)
Screenshot: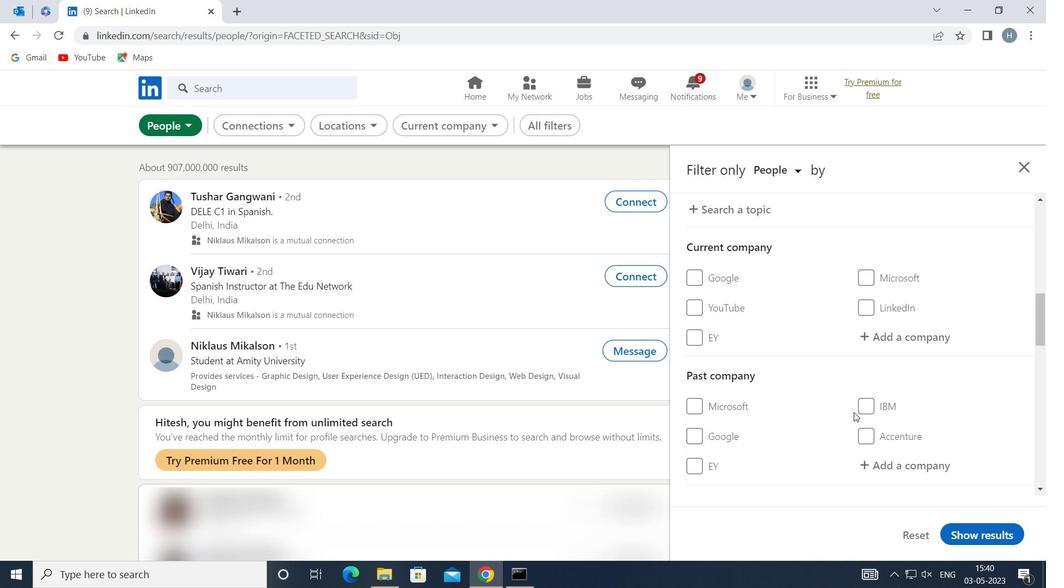 
Action: Mouse moved to (887, 433)
Screenshot: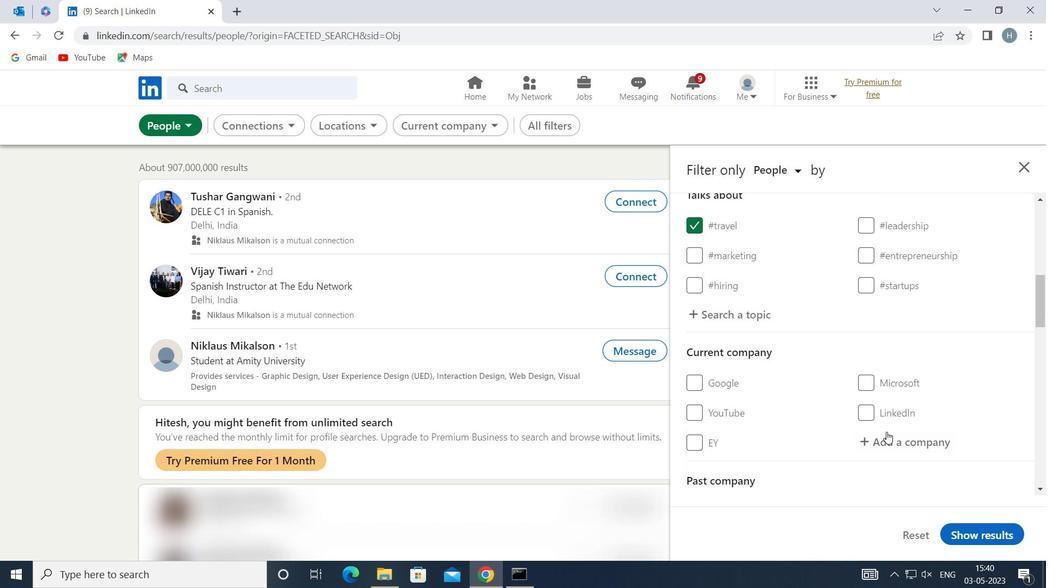 
Action: Mouse pressed left at (887, 433)
Screenshot: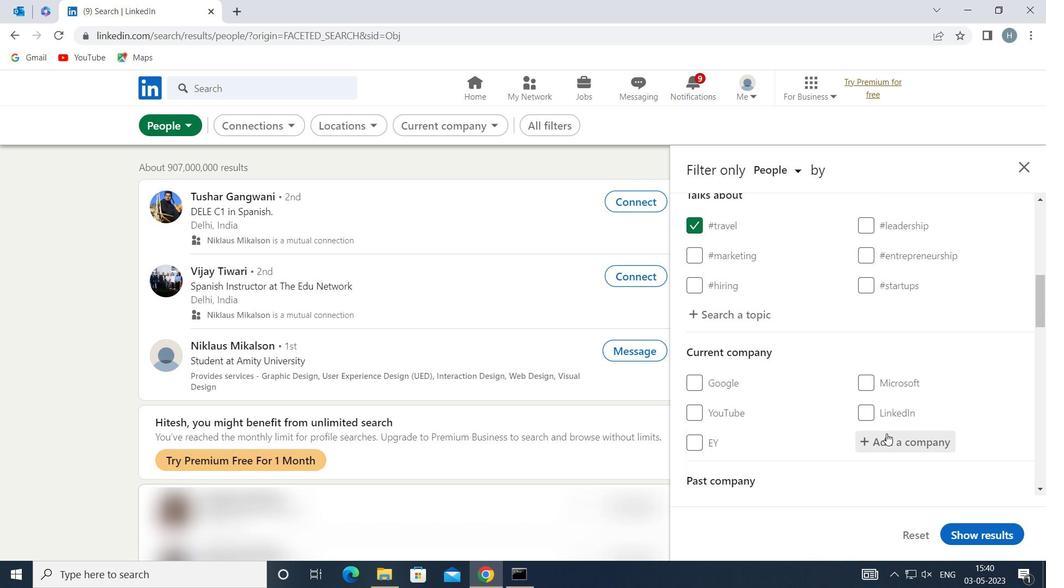 
Action: Key pressed <Key.shift>CLARIVATE
Screenshot: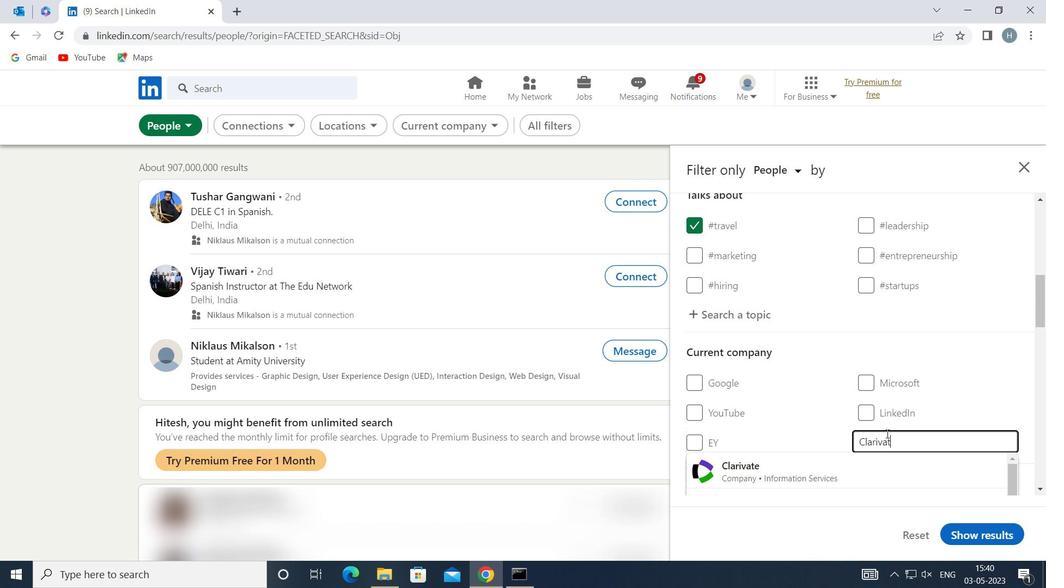 
Action: Mouse moved to (817, 462)
Screenshot: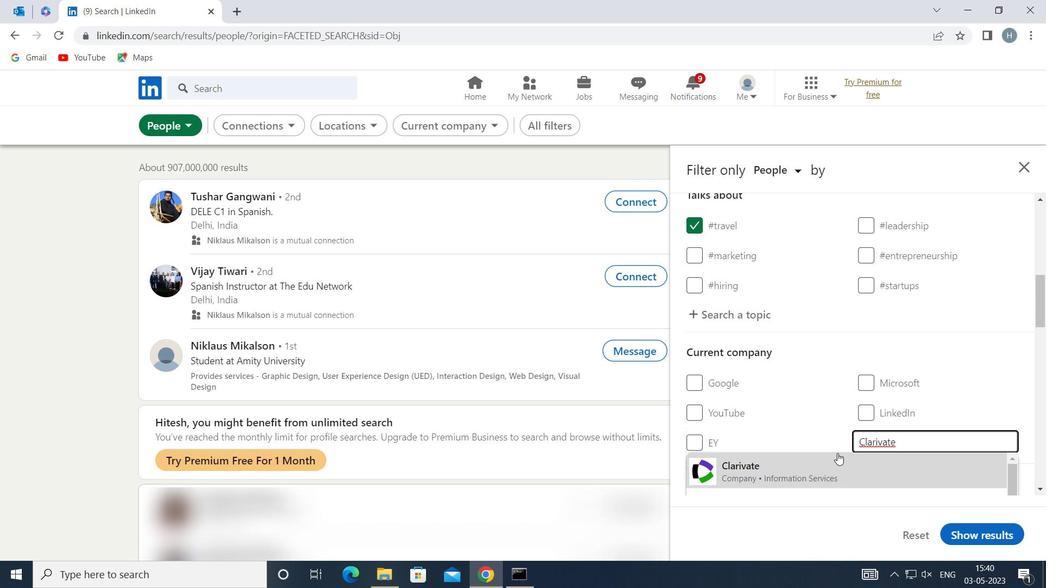 
Action: Mouse pressed left at (817, 462)
Screenshot: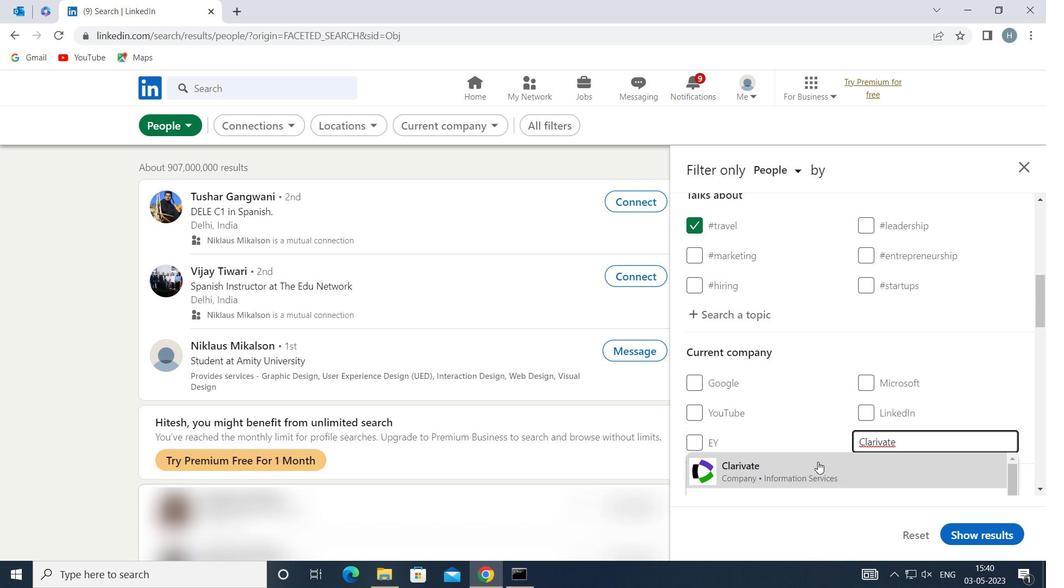 
Action: Mouse moved to (808, 414)
Screenshot: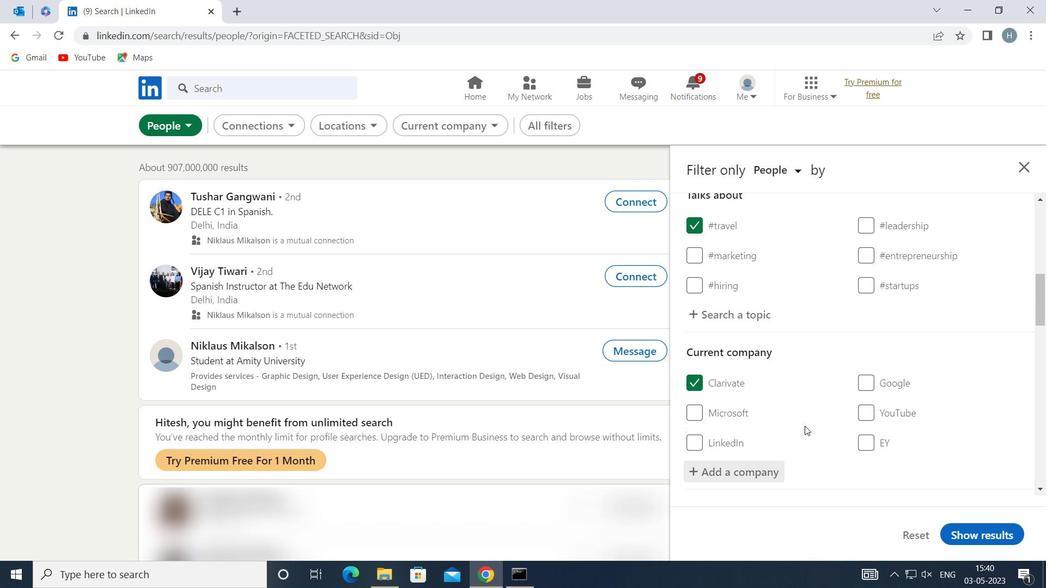 
Action: Mouse scrolled (808, 413) with delta (0, 0)
Screenshot: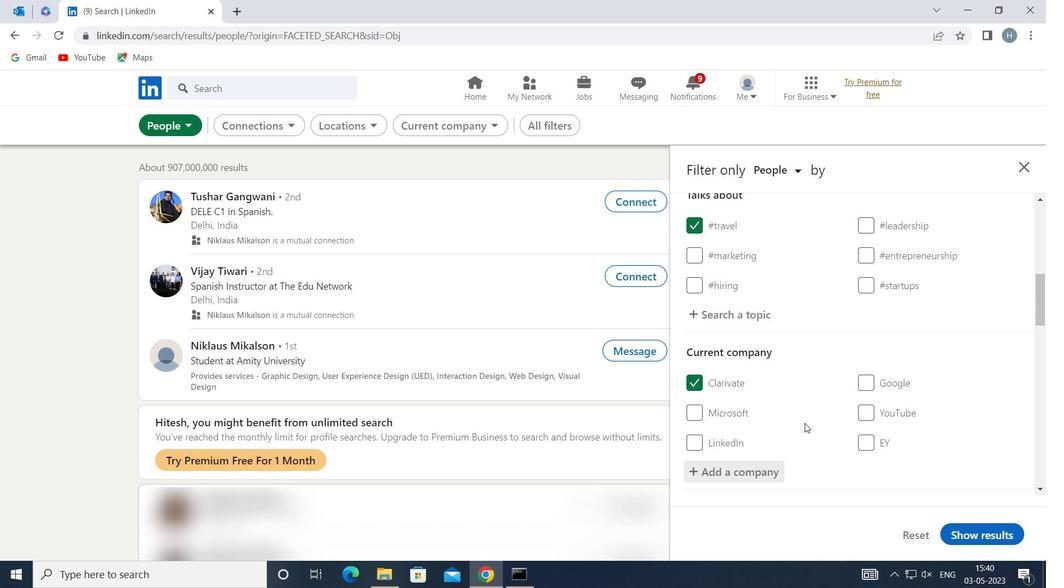 
Action: Mouse moved to (810, 410)
Screenshot: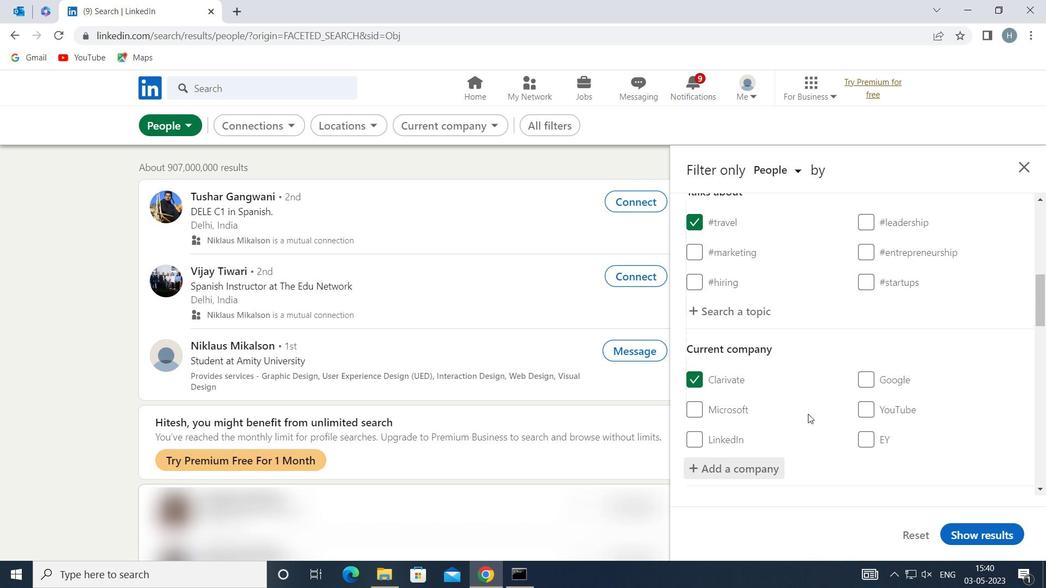 
Action: Mouse scrolled (810, 409) with delta (0, 0)
Screenshot: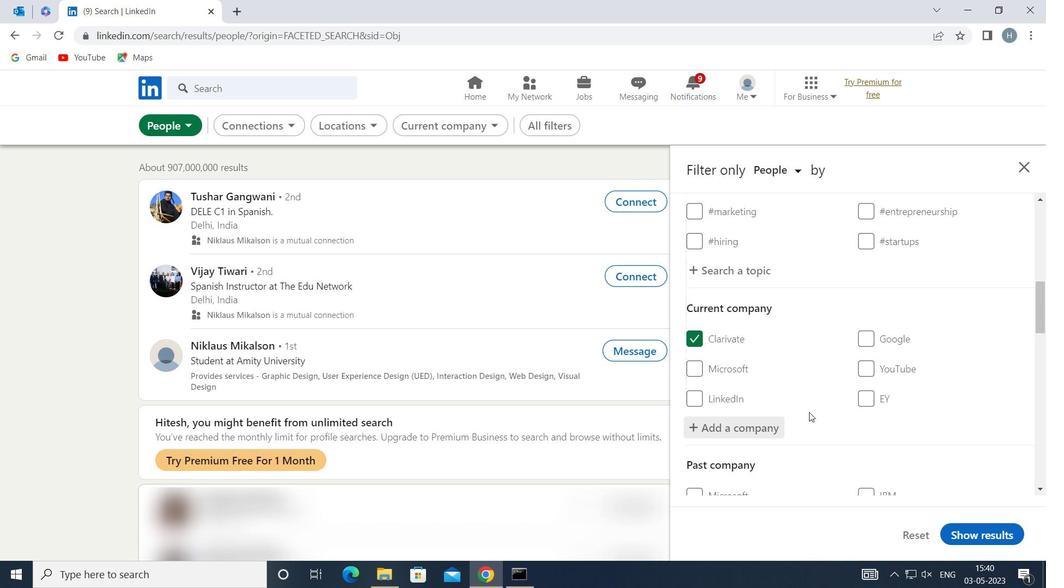 
Action: Mouse scrolled (810, 409) with delta (0, 0)
Screenshot: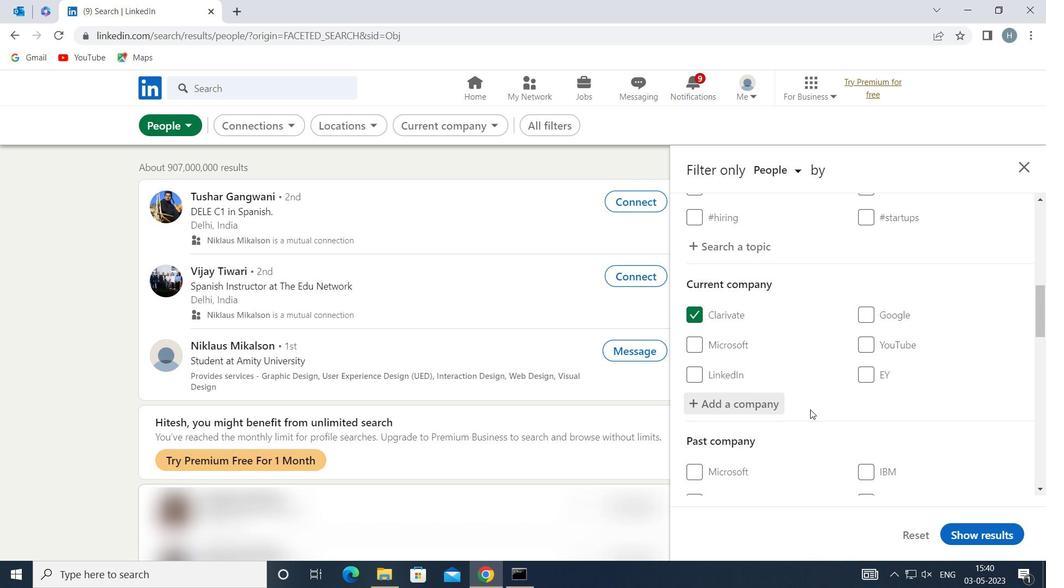 
Action: Mouse moved to (812, 408)
Screenshot: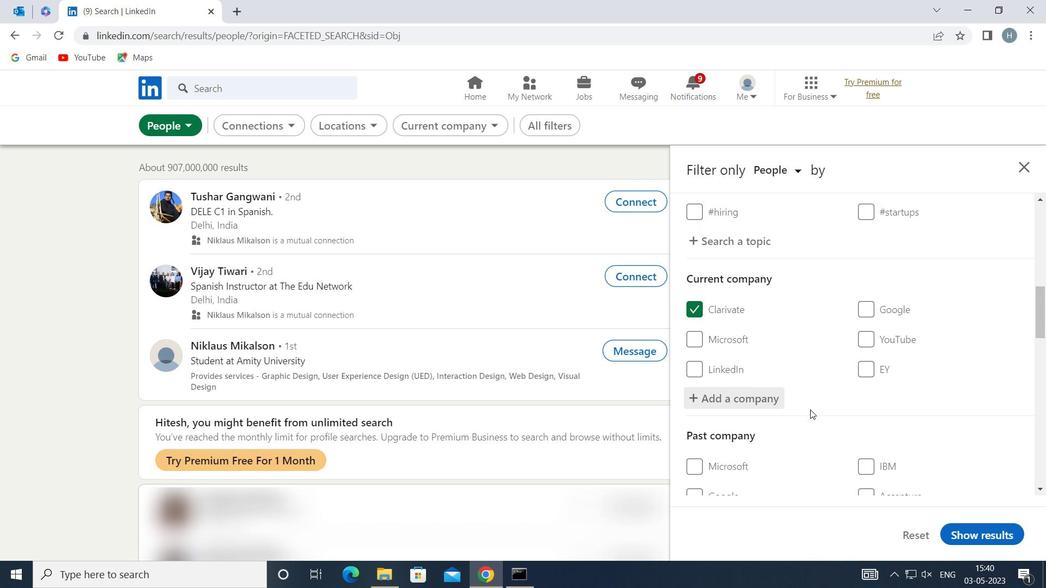 
Action: Mouse scrolled (812, 408) with delta (0, 0)
Screenshot: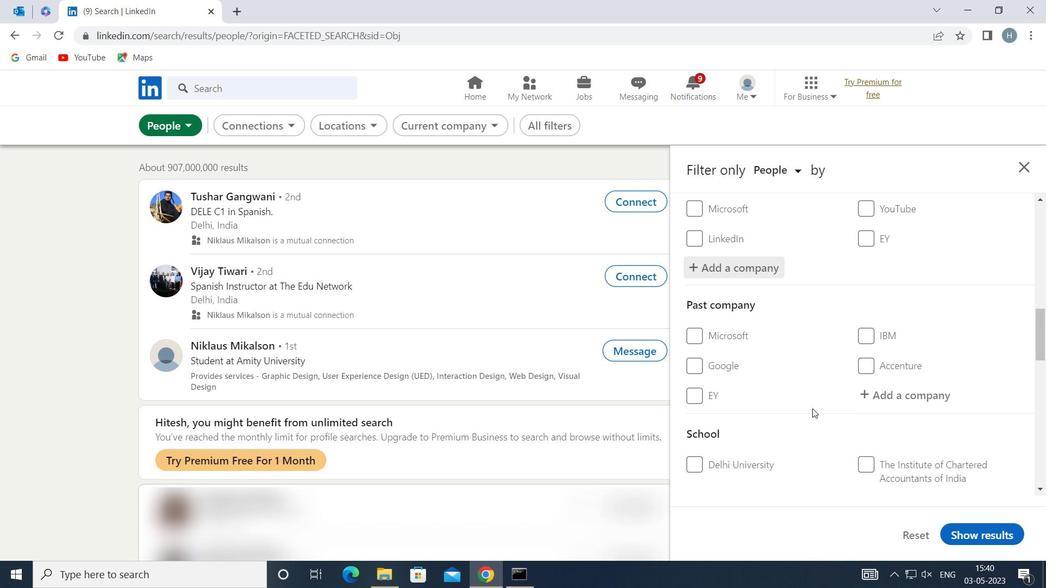 
Action: Mouse scrolled (812, 408) with delta (0, 0)
Screenshot: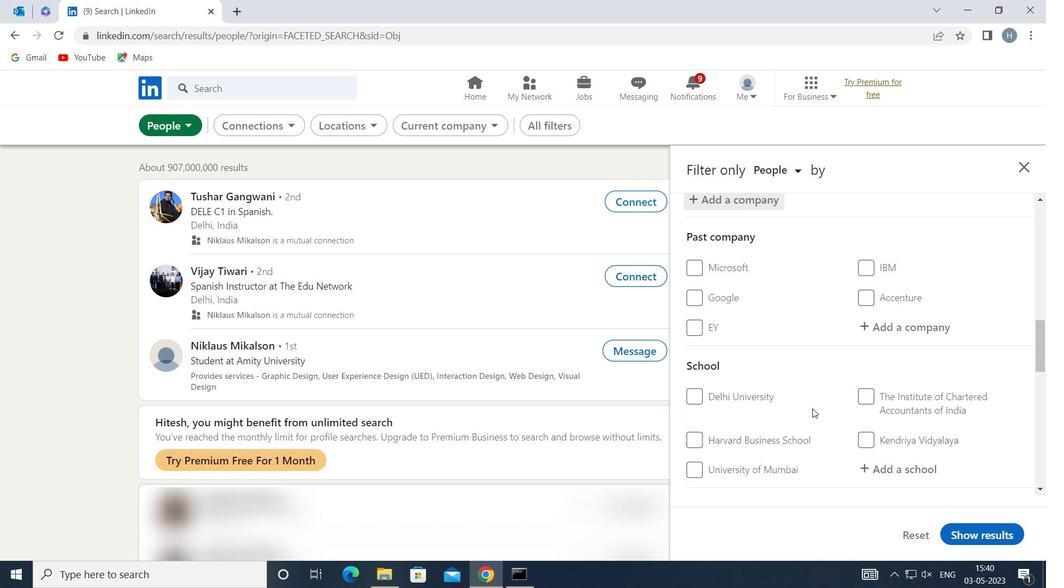 
Action: Mouse moved to (906, 406)
Screenshot: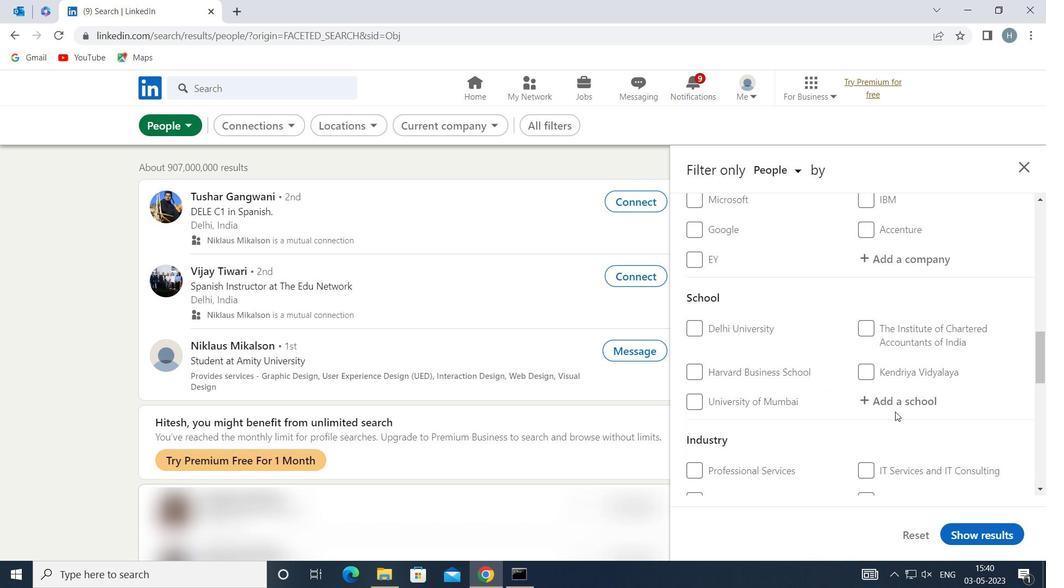 
Action: Mouse pressed left at (906, 406)
Screenshot: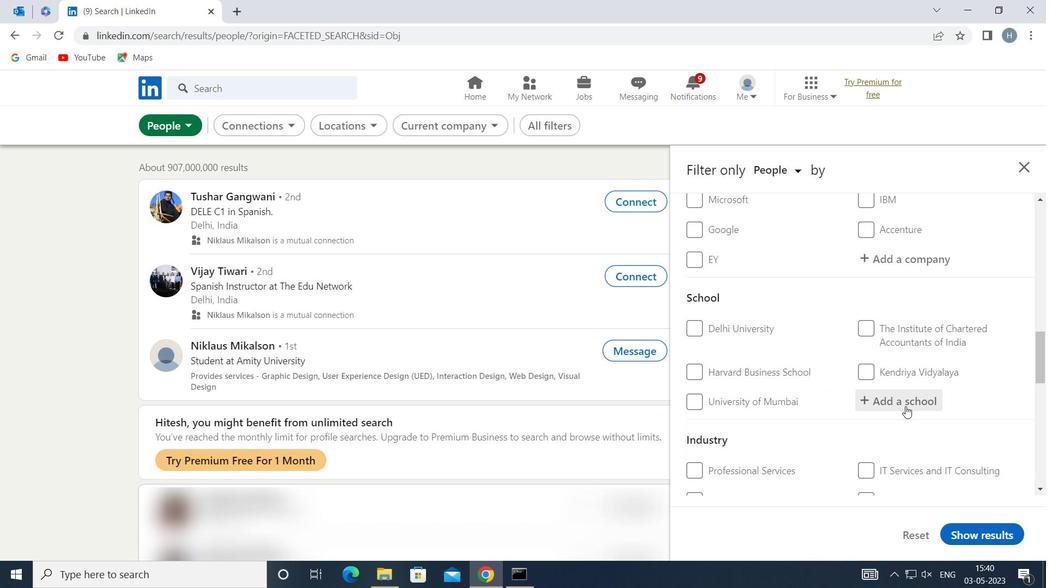 
Action: Key pressed <Key.shift>KAKIND<Key.backspace>ADA<Key.space><Key.shift>INSTITUTE<Key.space>OF<Key.space><Key.shift>ENG
Screenshot: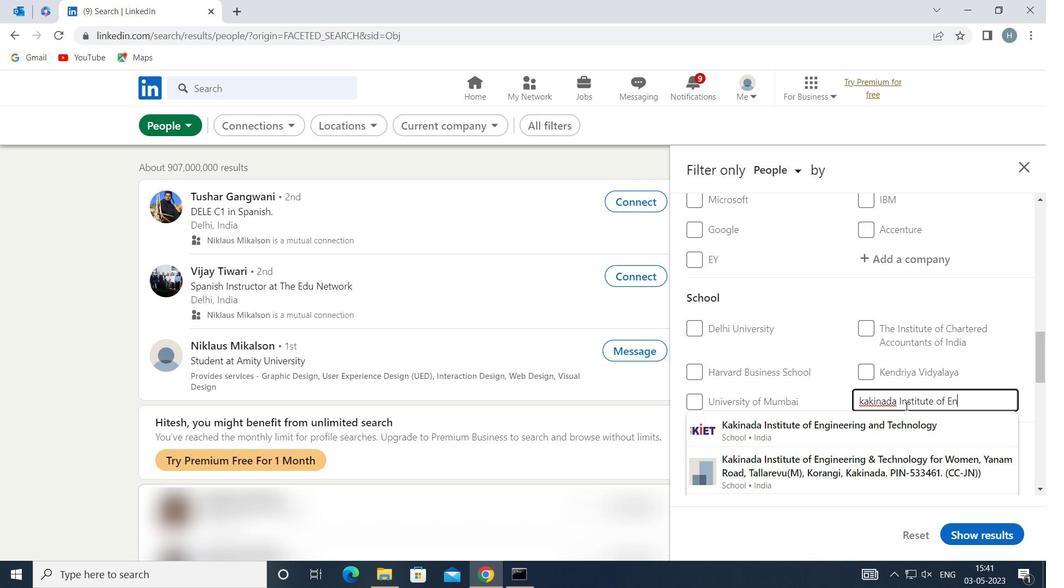 
Action: Mouse moved to (898, 426)
Screenshot: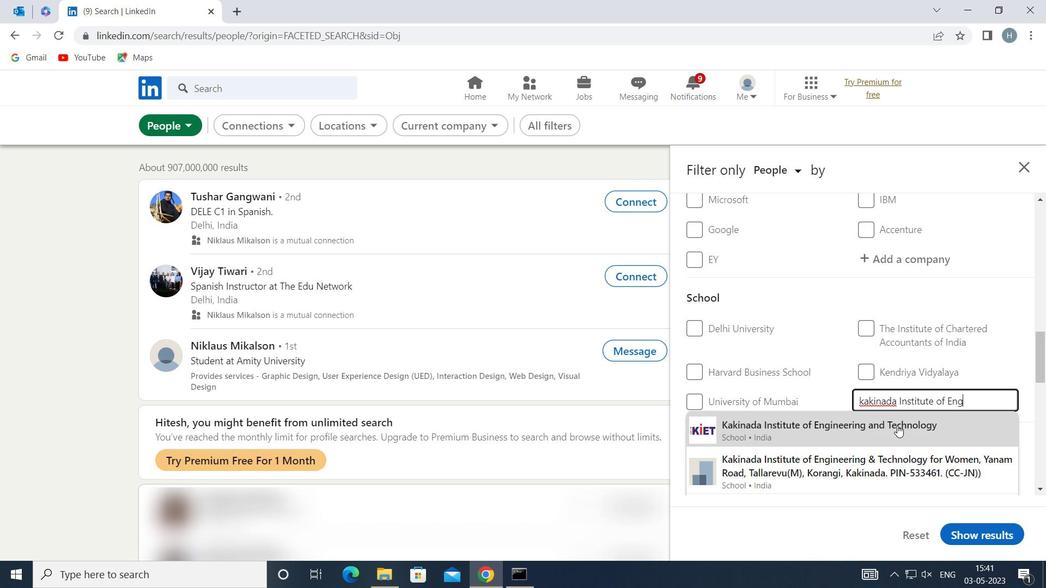 
Action: Mouse pressed left at (898, 426)
Screenshot: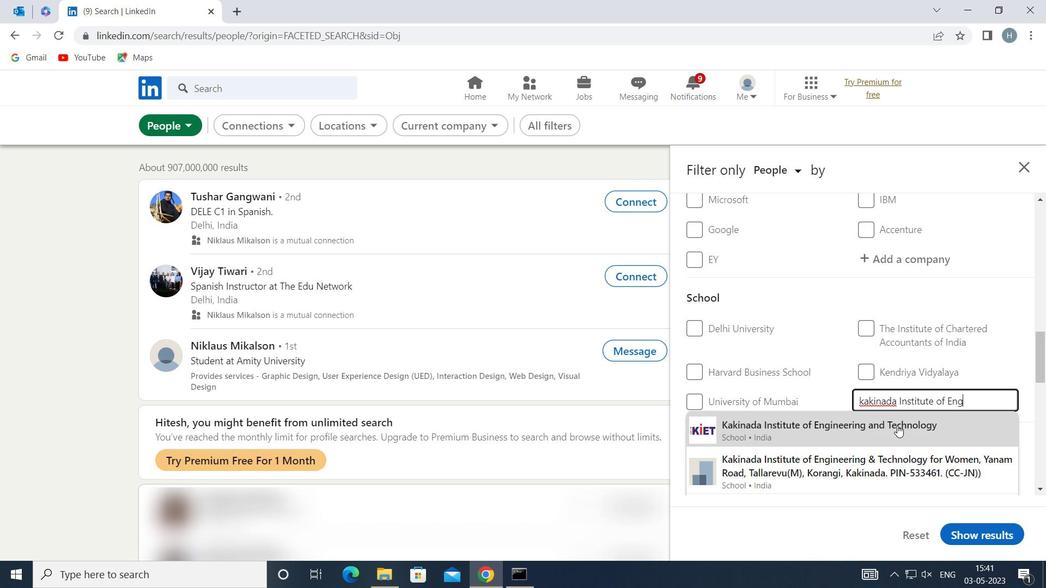 
Action: Mouse moved to (847, 390)
Screenshot: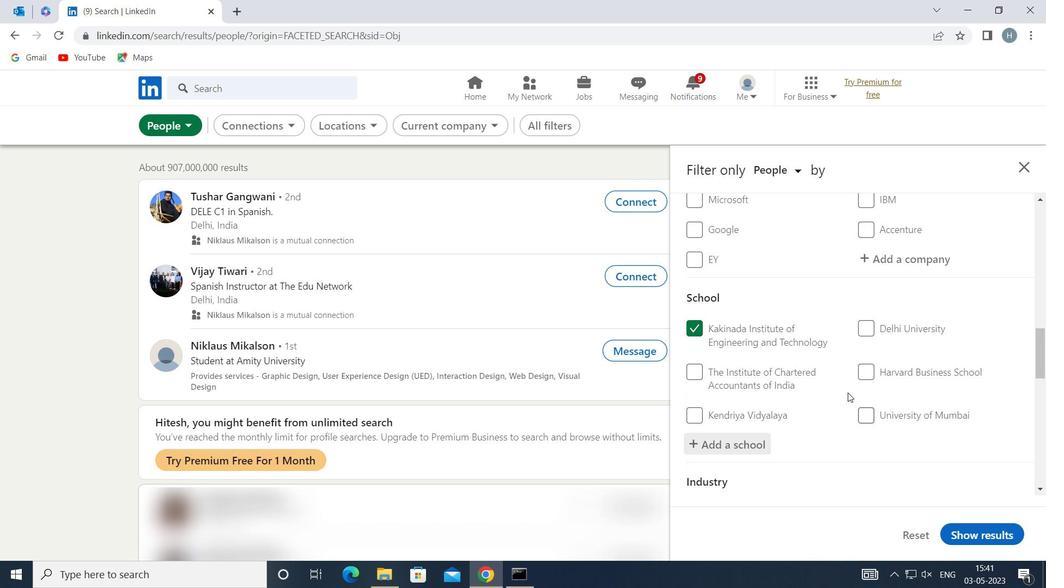 
Action: Mouse scrolled (847, 390) with delta (0, 0)
Screenshot: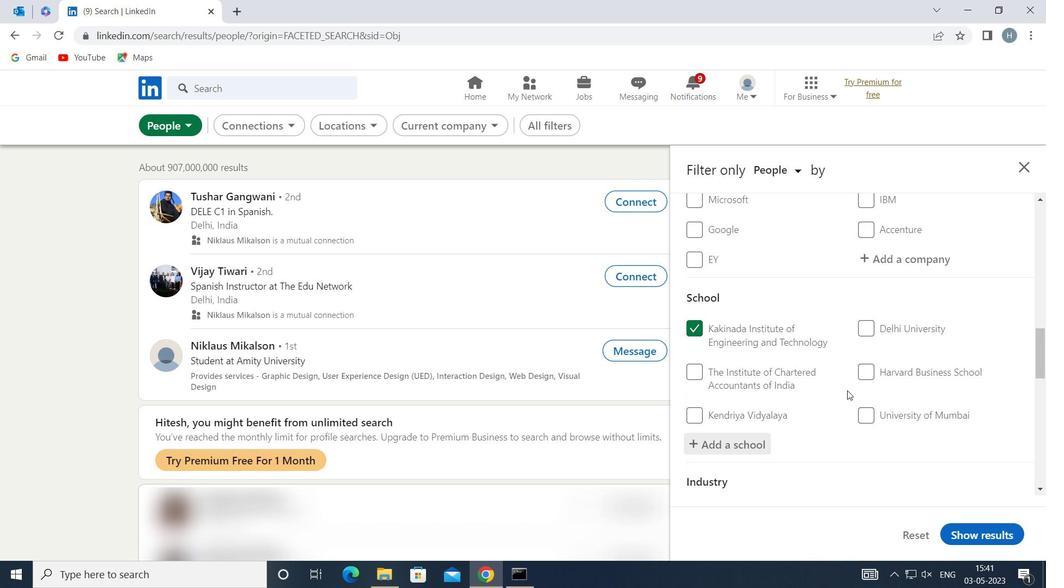 
Action: Mouse moved to (815, 394)
Screenshot: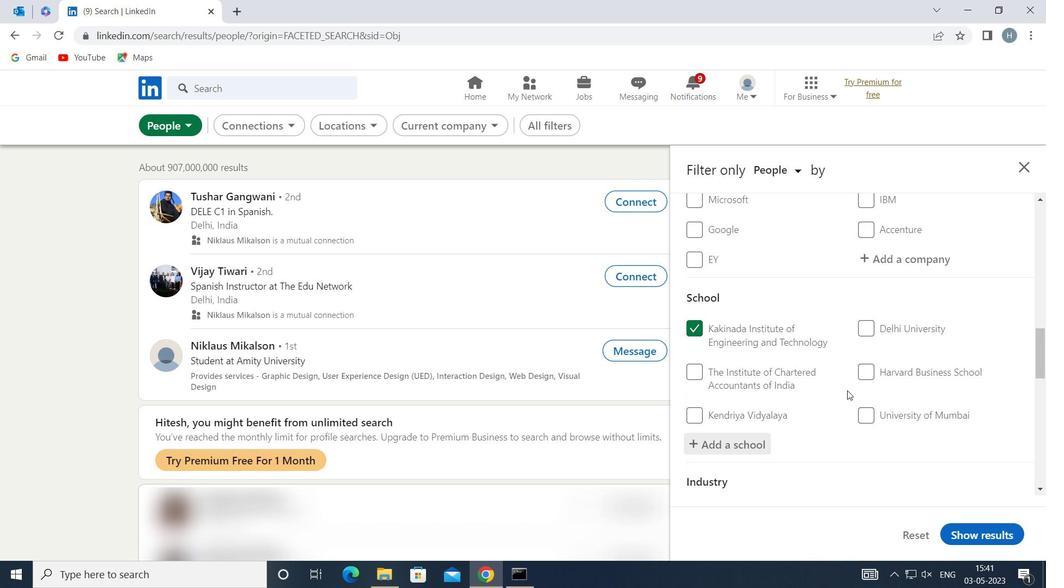 
Action: Mouse scrolled (815, 394) with delta (0, 0)
Screenshot: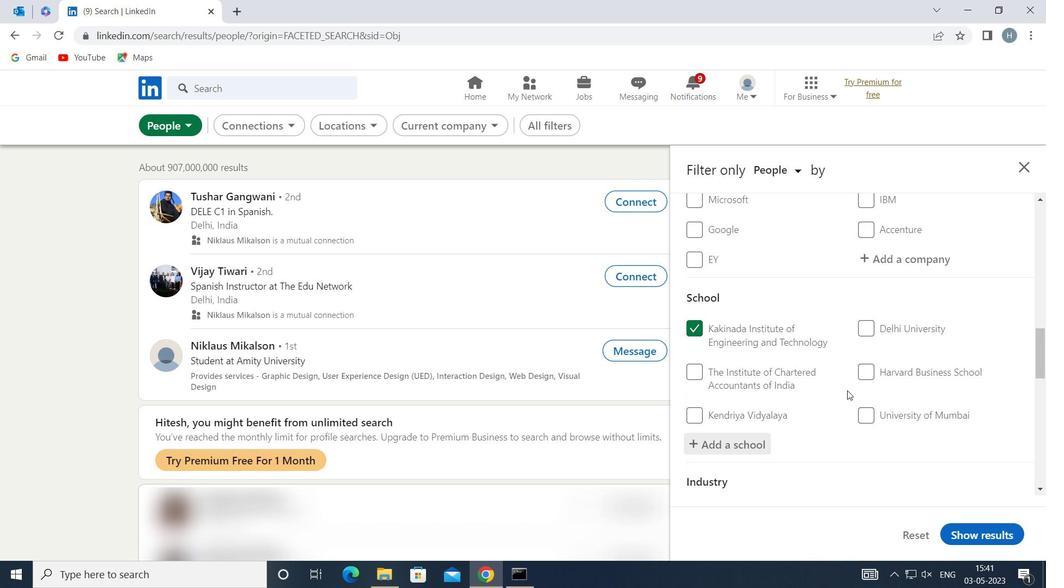 
Action: Mouse moved to (813, 395)
Screenshot: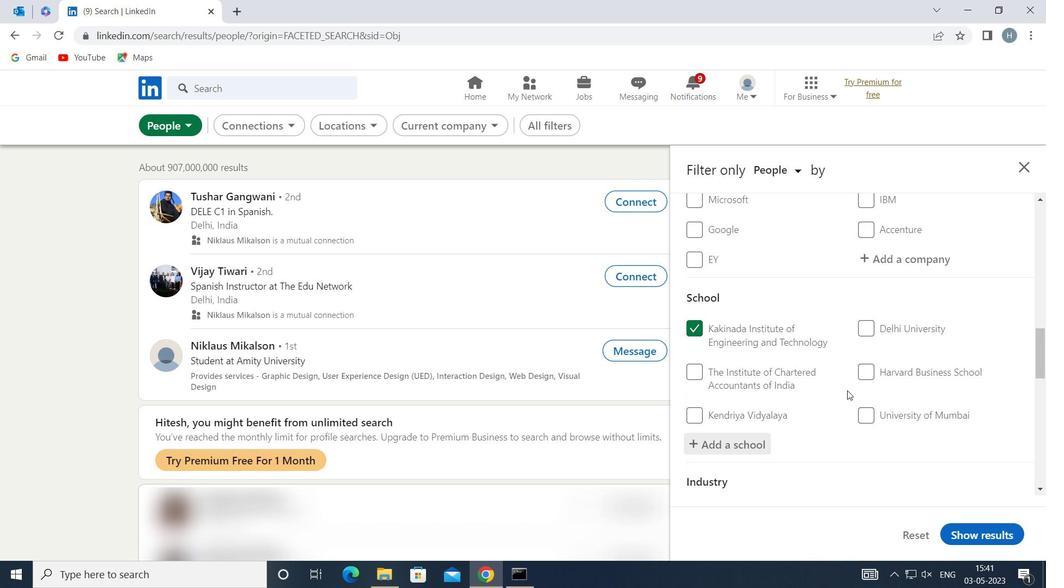
Action: Mouse scrolled (813, 394) with delta (0, 0)
Screenshot: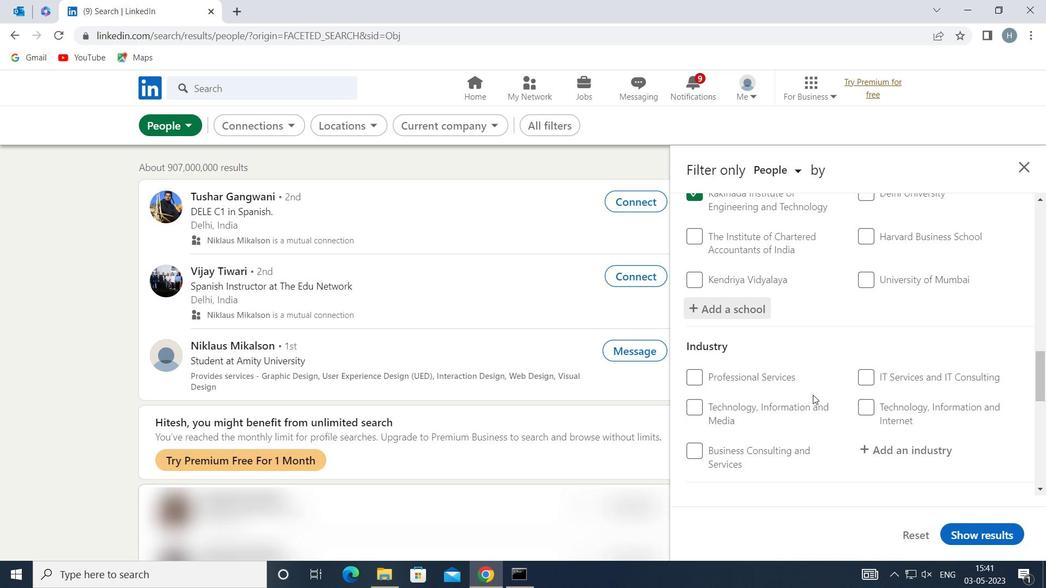 
Action: Mouse moved to (912, 377)
Screenshot: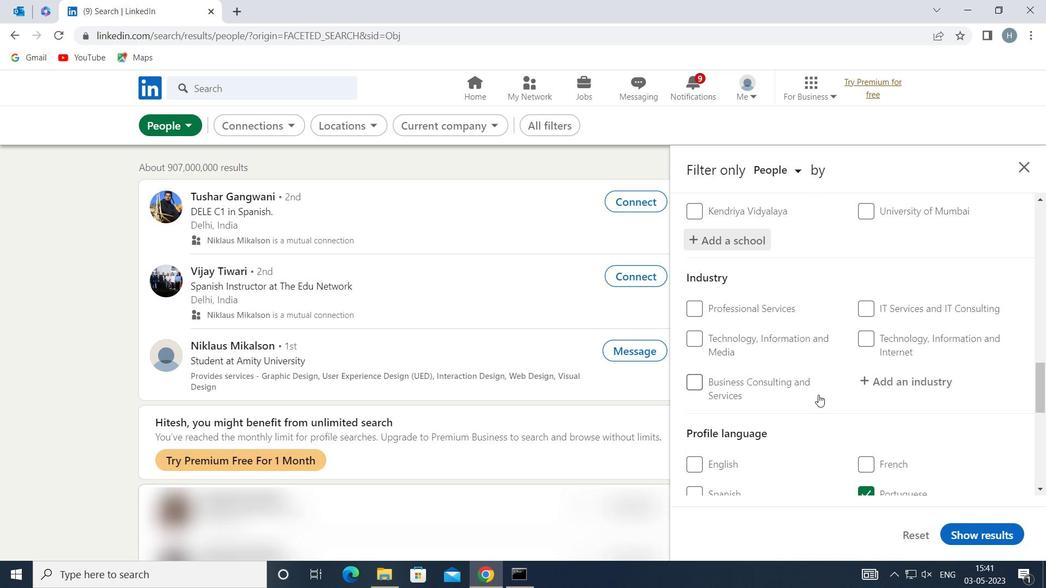 
Action: Mouse pressed left at (912, 377)
Screenshot: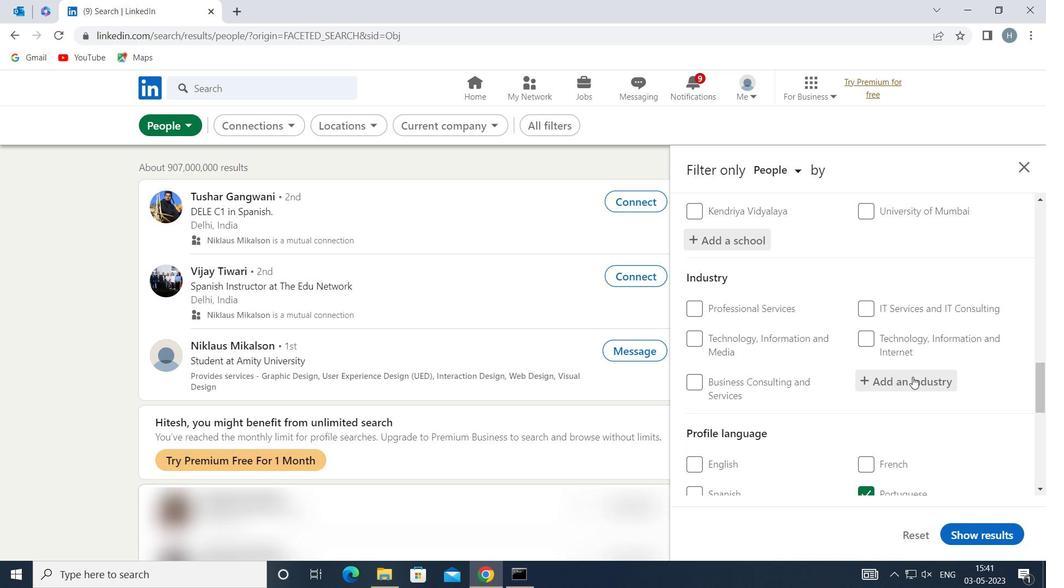 
Action: Key pressed <Key.shift>JANITO
Screenshot: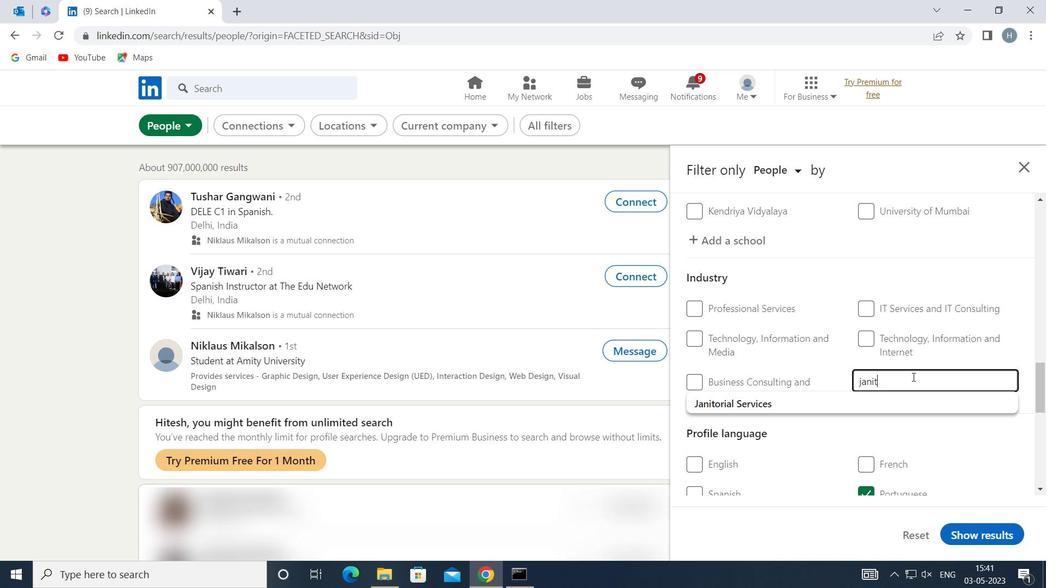 
Action: Mouse moved to (855, 401)
Screenshot: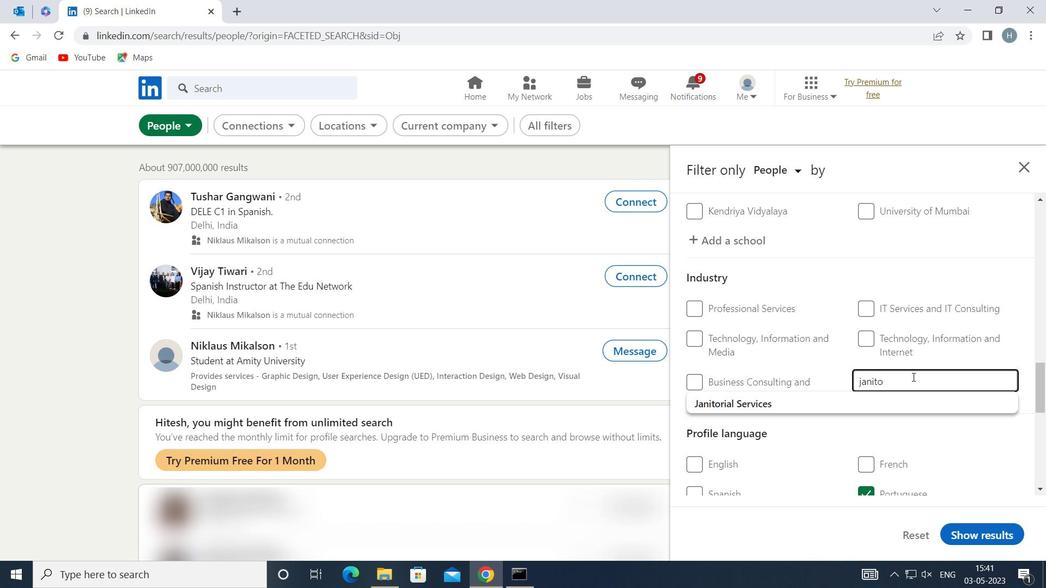 
Action: Mouse pressed left at (855, 401)
Screenshot: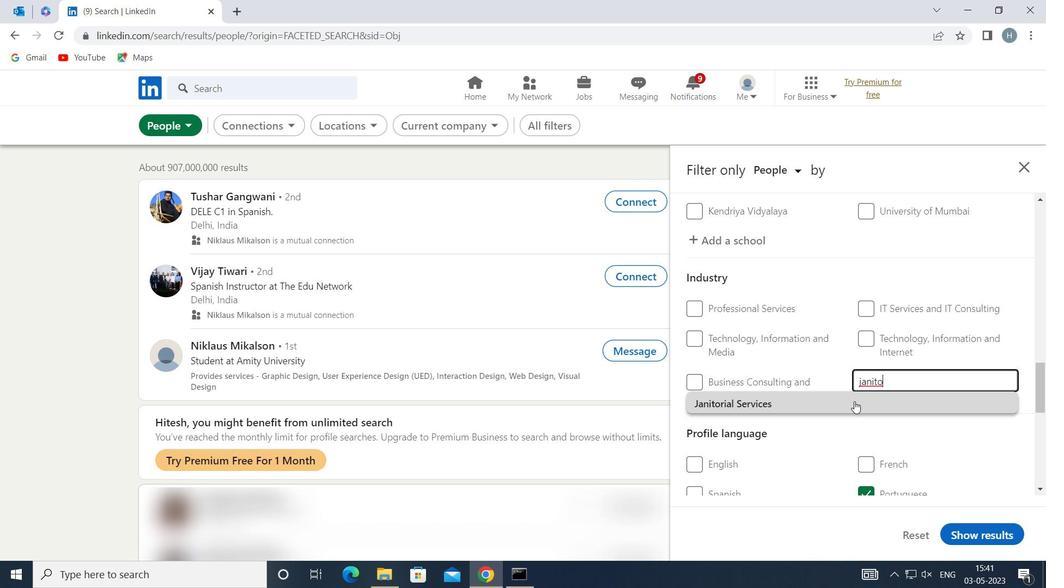 
Action: Mouse moved to (833, 407)
Screenshot: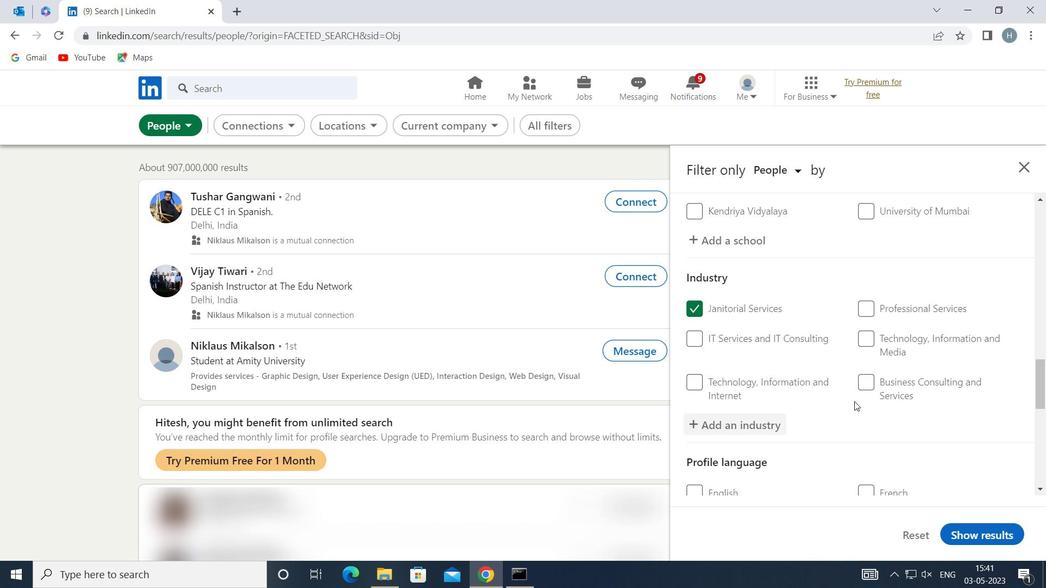 
Action: Mouse scrolled (833, 406) with delta (0, 0)
Screenshot: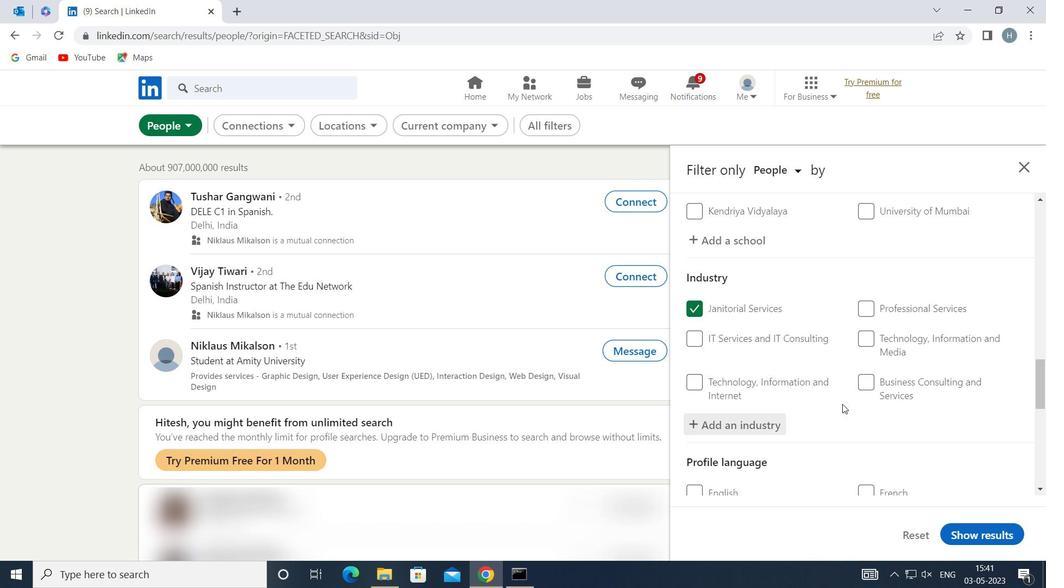 
Action: Mouse scrolled (833, 406) with delta (0, 0)
Screenshot: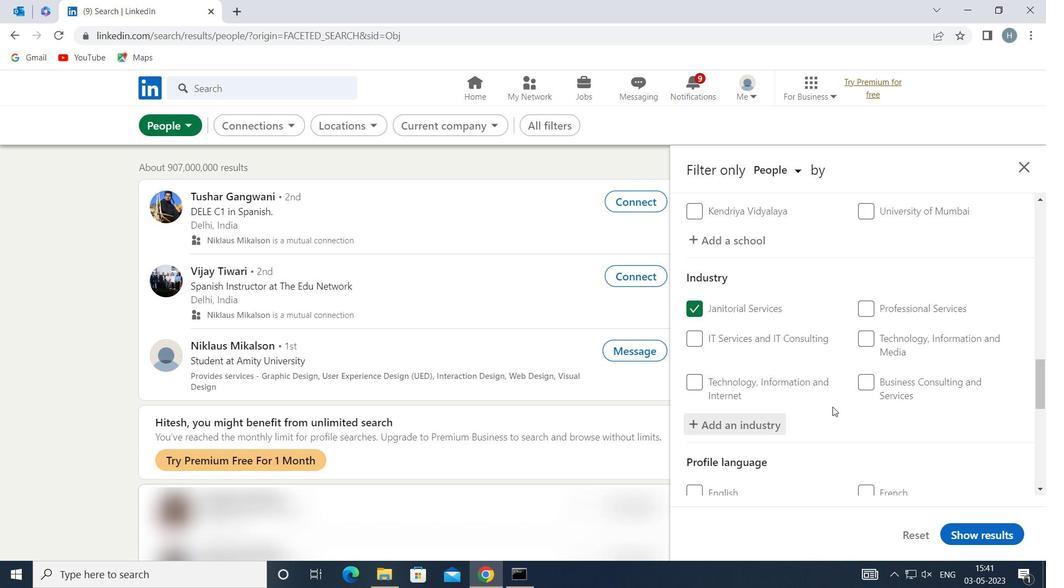 
Action: Mouse moved to (831, 407)
Screenshot: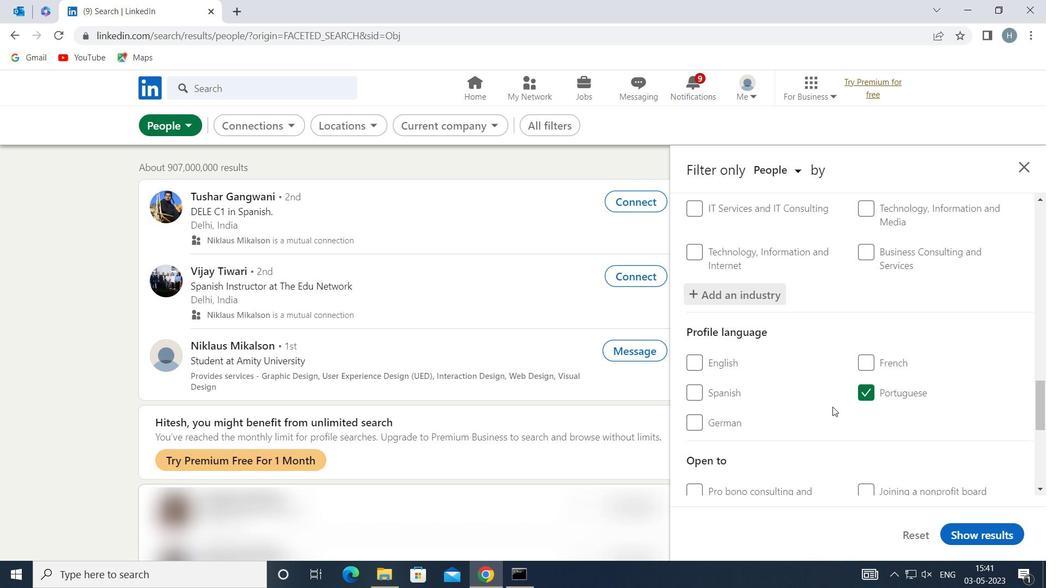 
Action: Mouse scrolled (831, 407) with delta (0, 0)
Screenshot: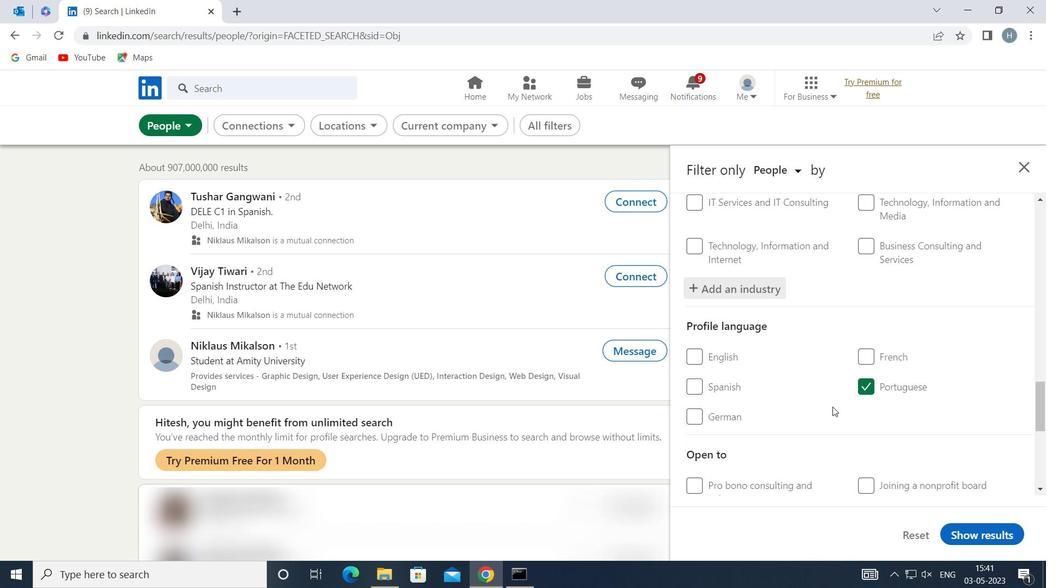 
Action: Mouse moved to (824, 397)
Screenshot: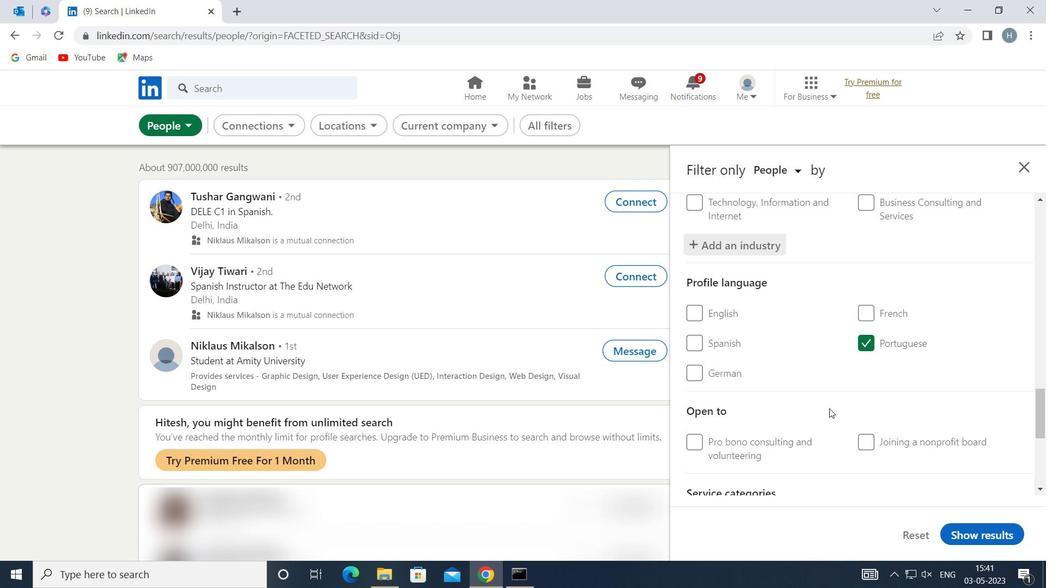
Action: Mouse scrolled (824, 397) with delta (0, 0)
Screenshot: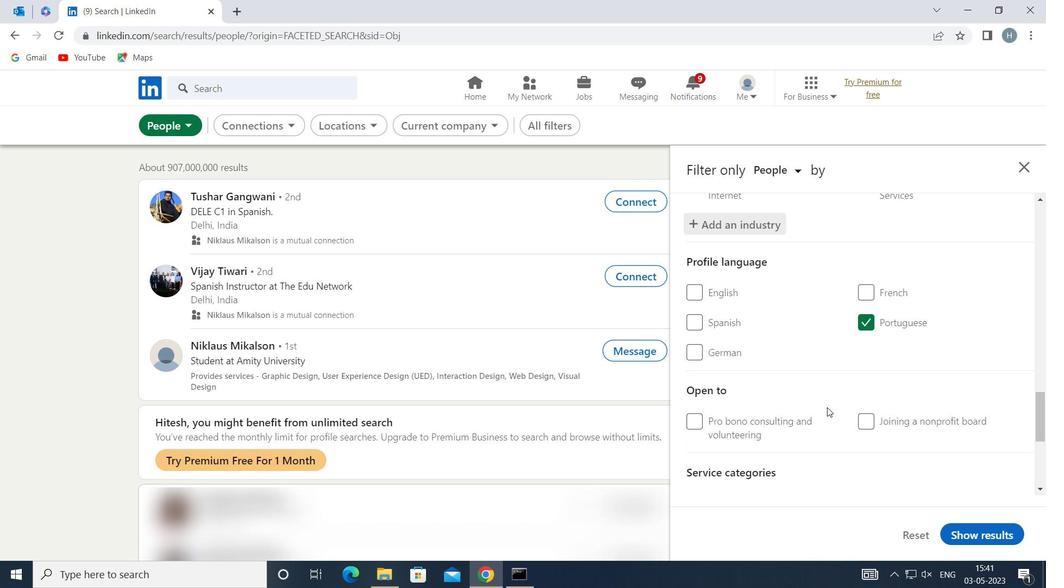 
Action: Mouse moved to (821, 398)
Screenshot: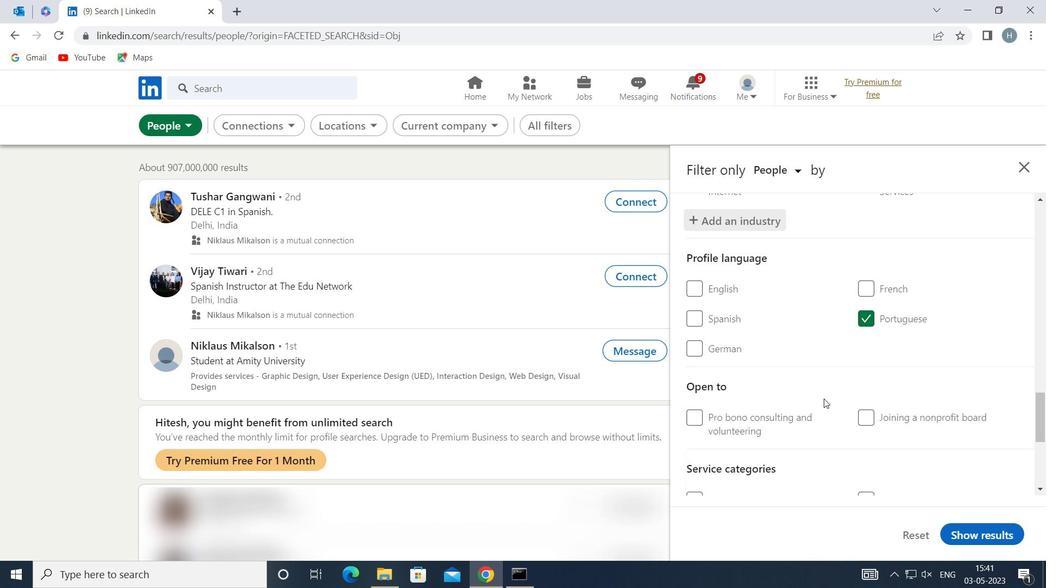 
Action: Mouse scrolled (821, 397) with delta (0, 0)
Screenshot: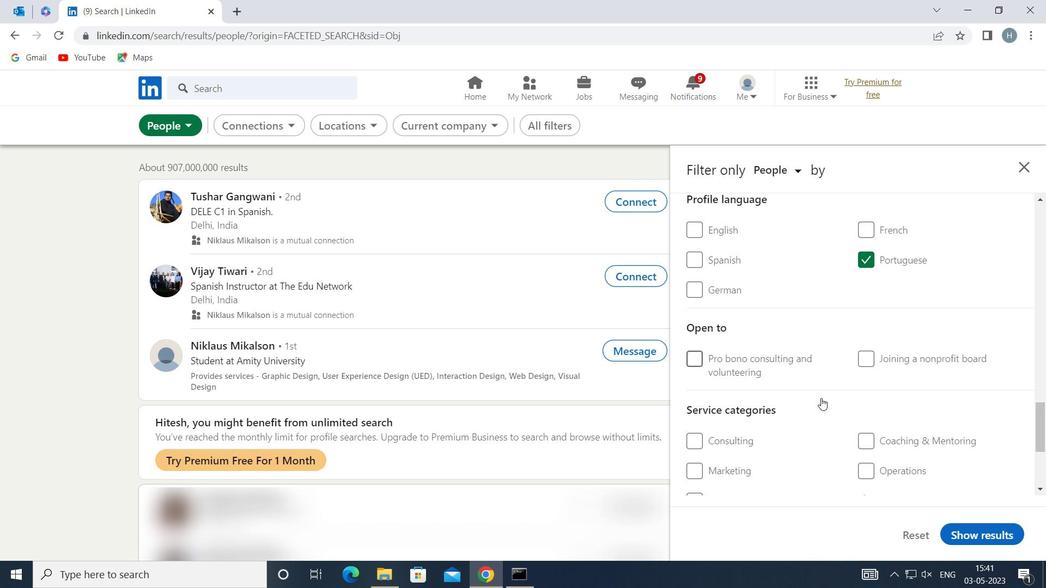 
Action: Mouse scrolled (821, 397) with delta (0, 0)
Screenshot: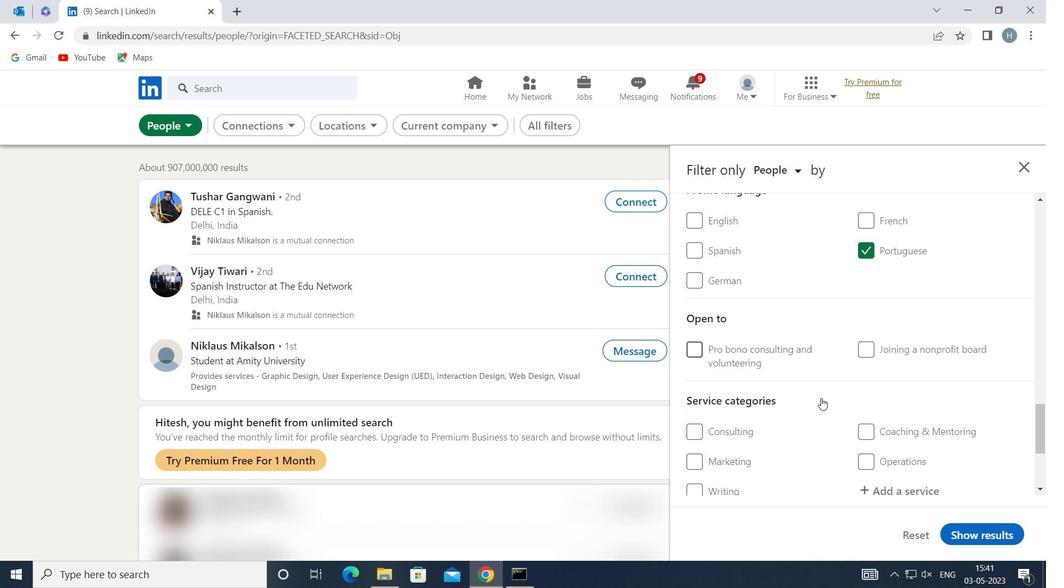 
Action: Mouse scrolled (821, 397) with delta (0, 0)
Screenshot: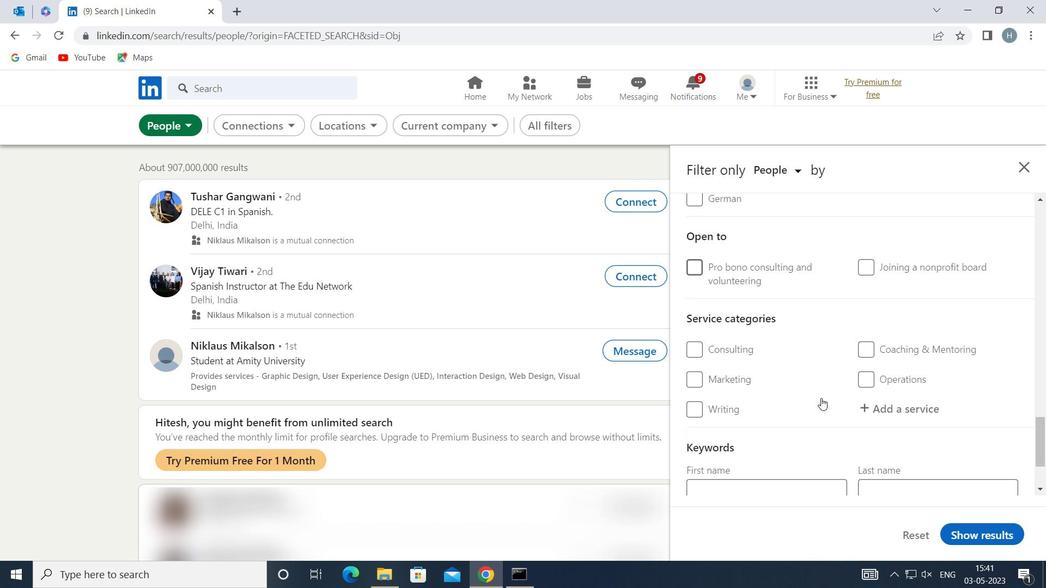 
Action: Mouse moved to (914, 299)
Screenshot: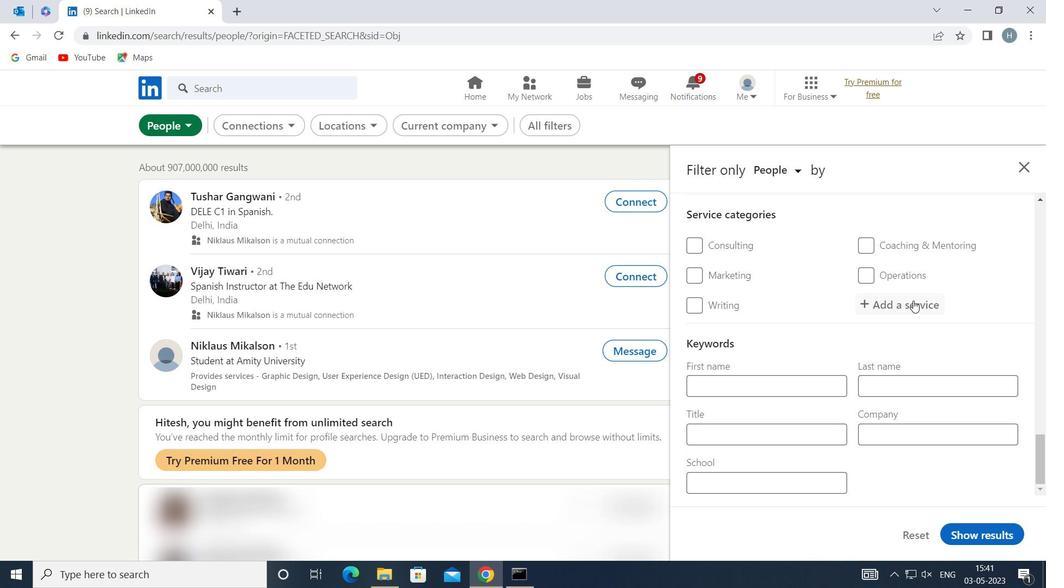 
Action: Mouse pressed left at (914, 299)
Screenshot: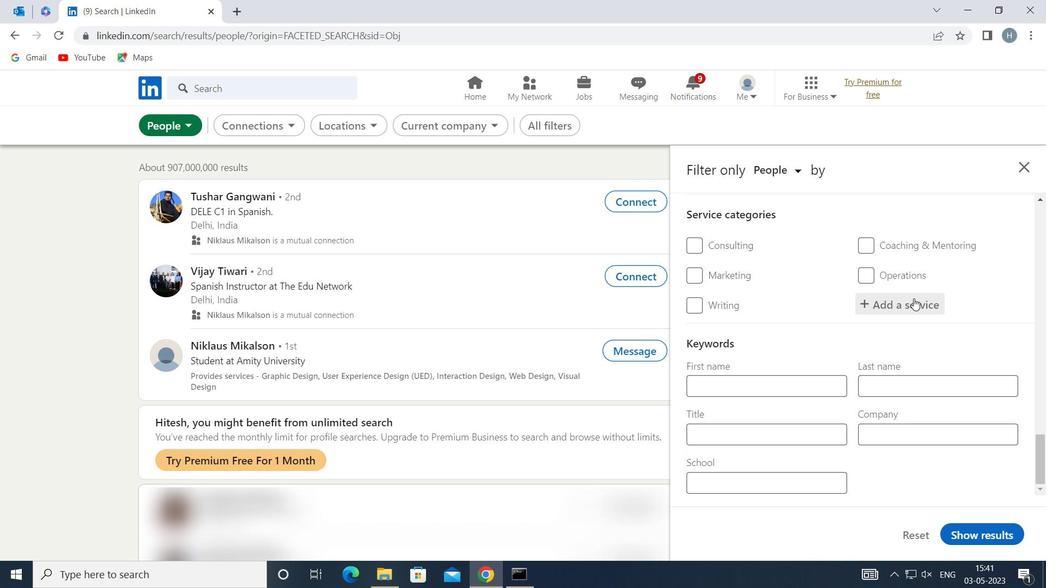 
Action: Key pressed <Key.shift>TECHNICAL
Screenshot: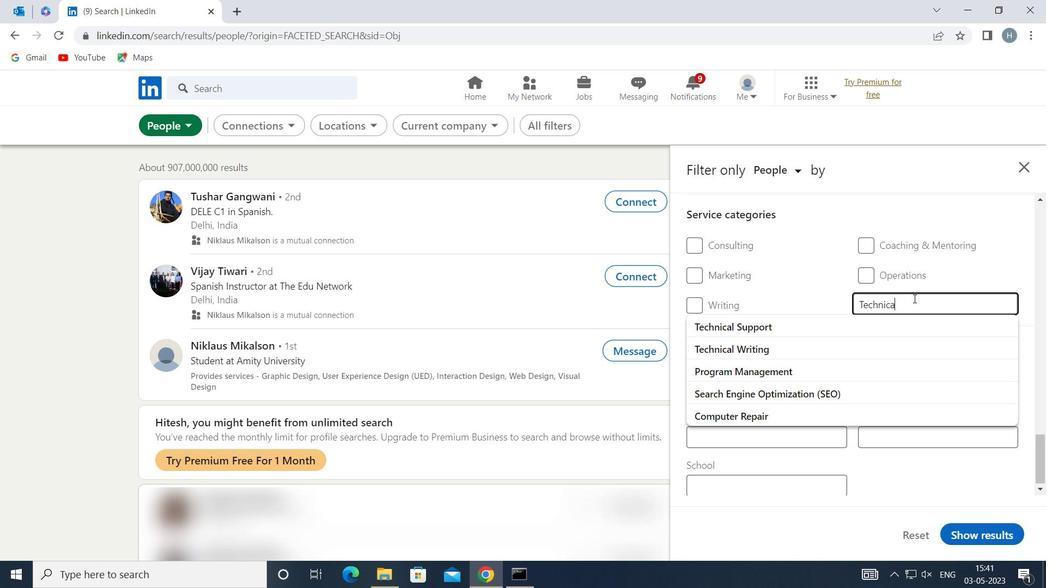 
Action: Mouse moved to (997, 281)
Screenshot: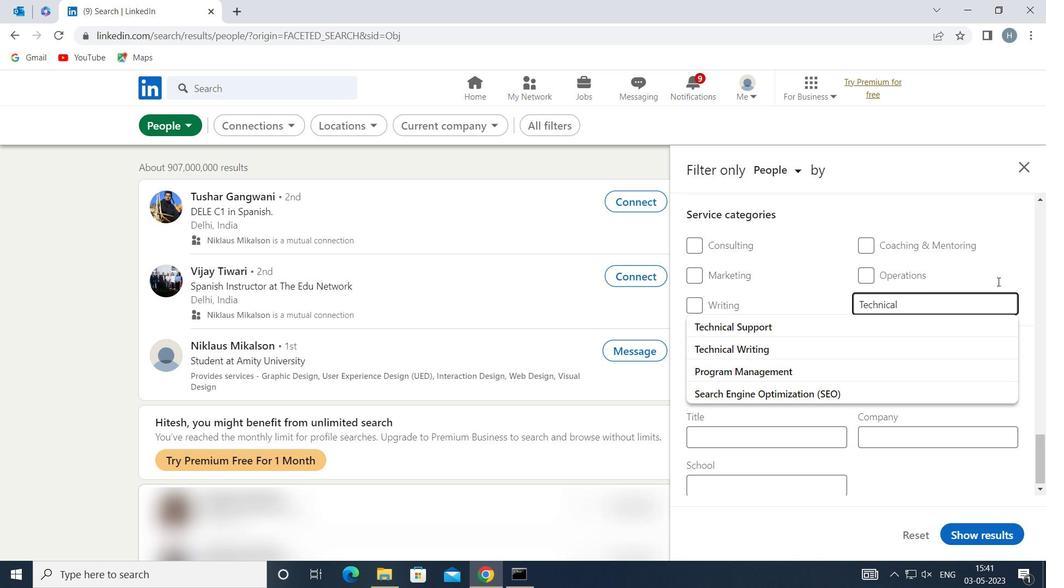 
Action: Mouse pressed left at (997, 281)
Screenshot: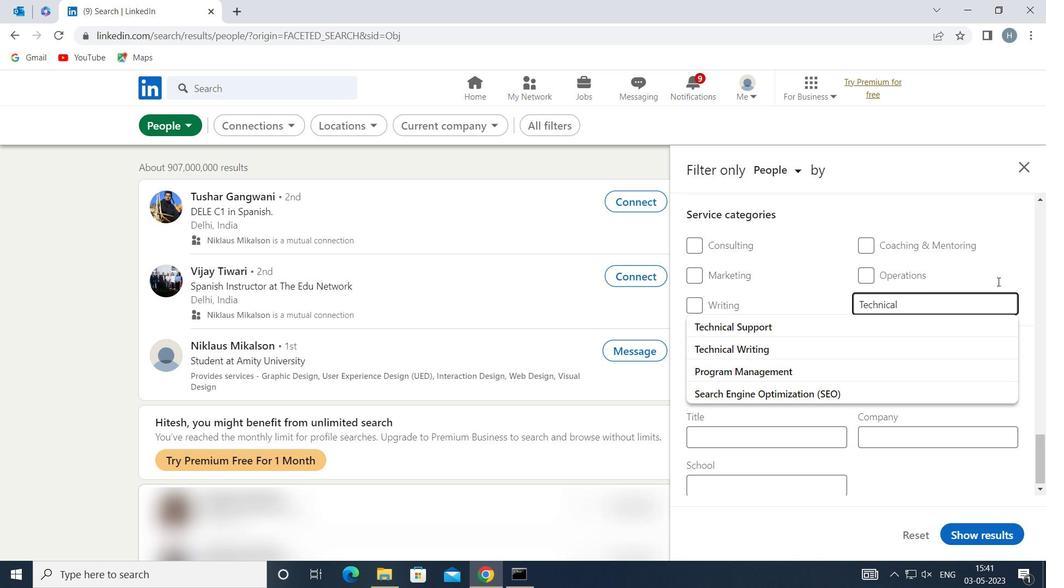 
Action: Mouse moved to (966, 266)
Screenshot: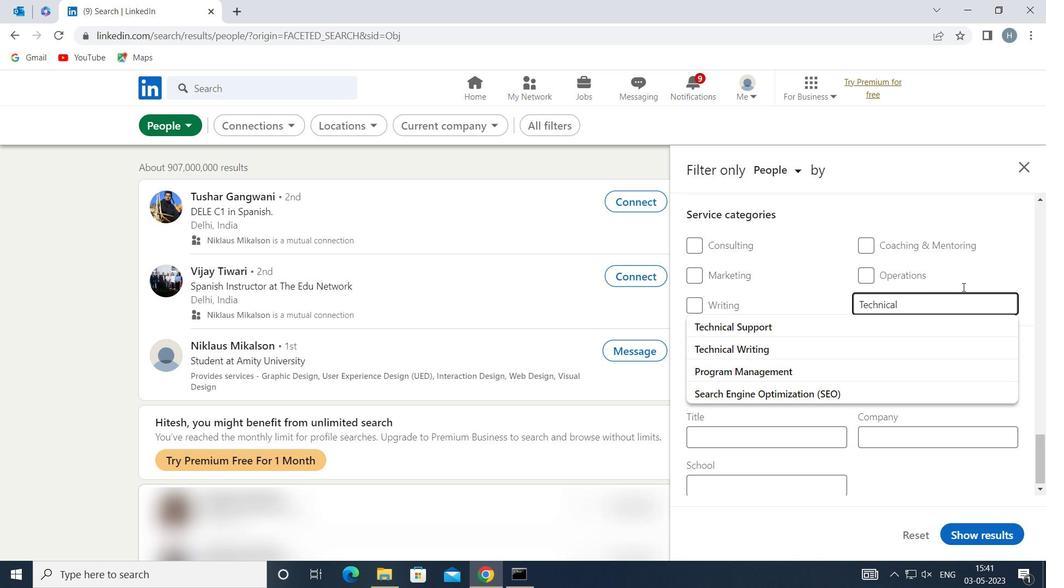 
Action: Mouse pressed left at (966, 266)
Screenshot: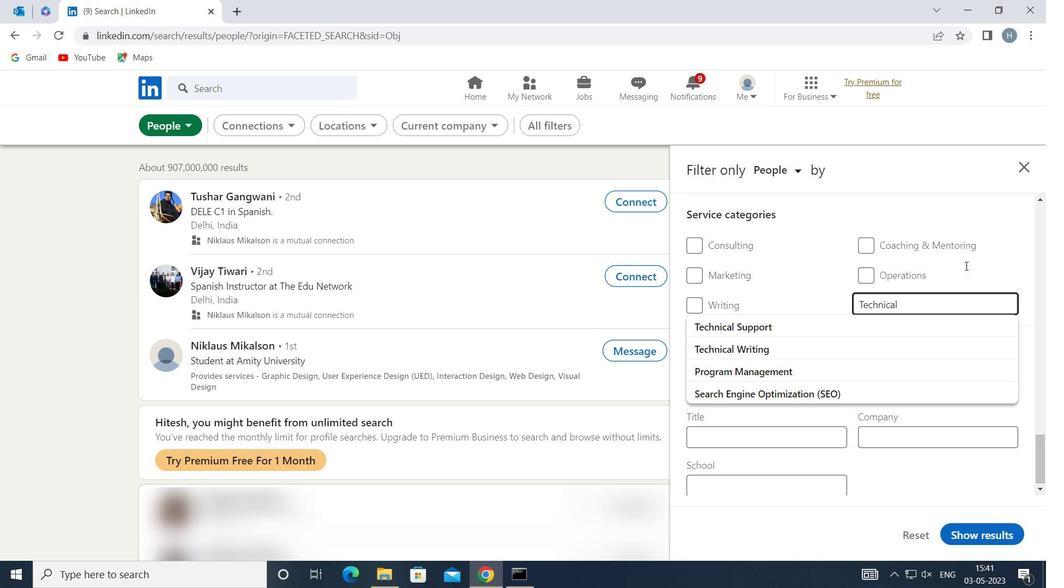 
Action: Mouse moved to (924, 318)
Screenshot: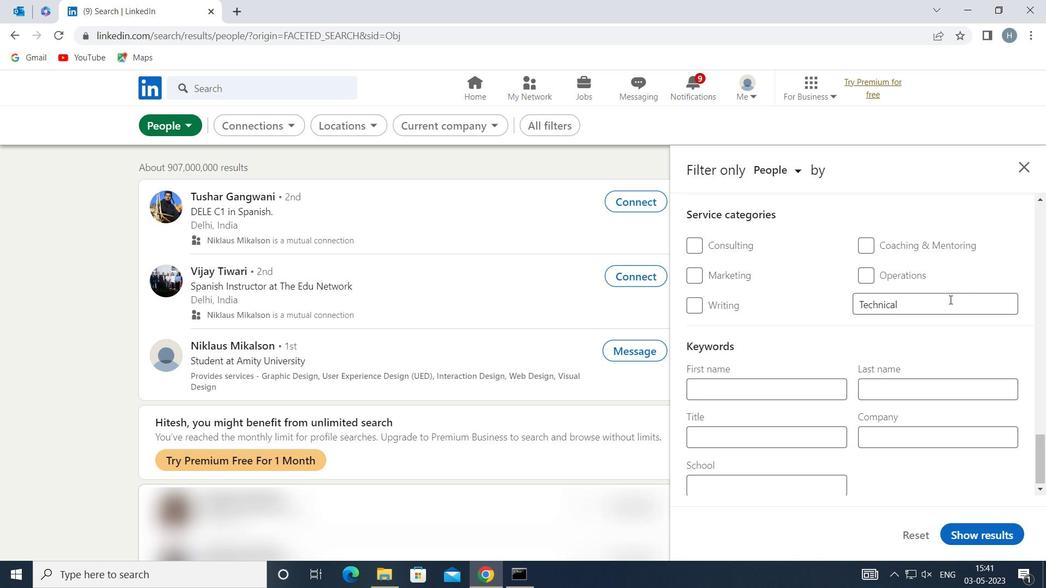 
Action: Mouse scrolled (924, 318) with delta (0, 0)
Screenshot: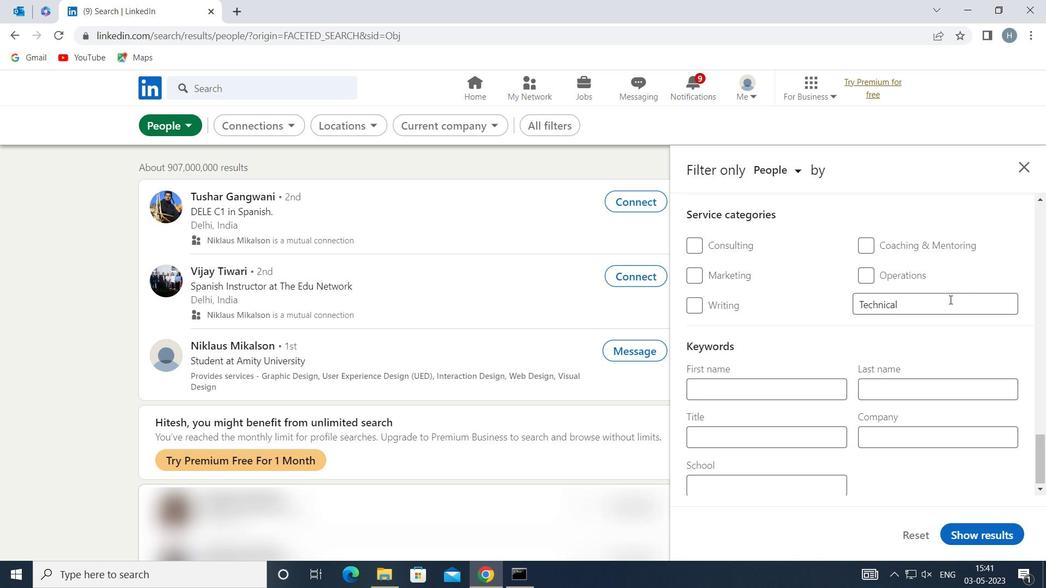 
Action: Mouse moved to (908, 329)
Screenshot: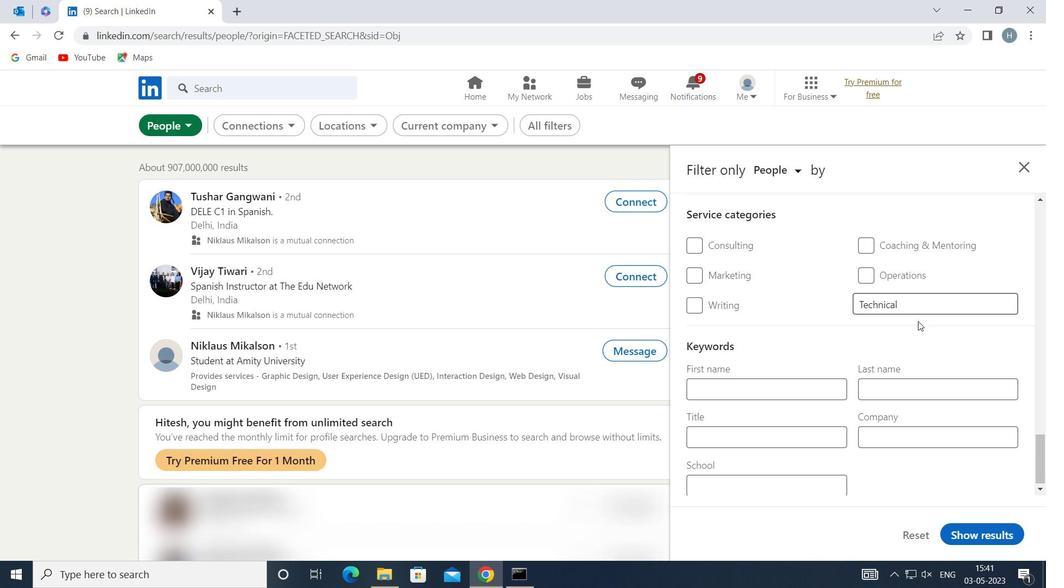 
Action: Mouse scrolled (908, 328) with delta (0, 0)
Screenshot: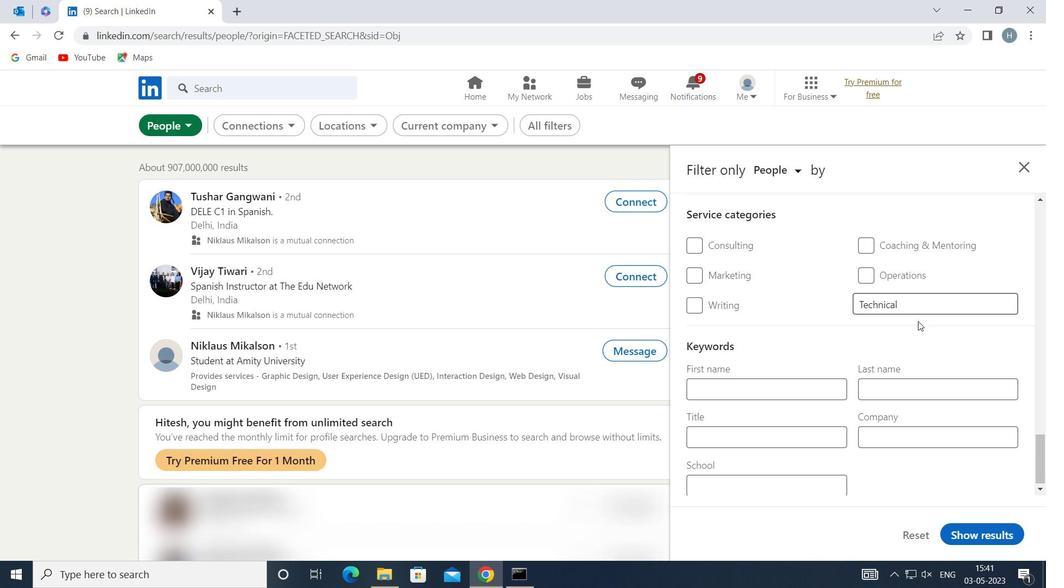 
Action: Mouse moved to (768, 434)
Screenshot: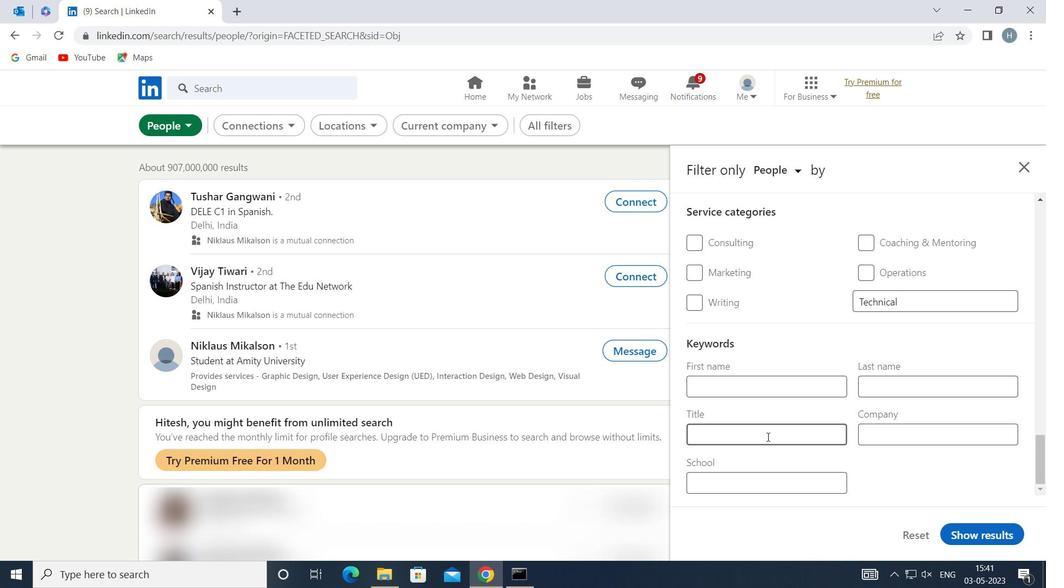 
Action: Mouse pressed left at (768, 434)
Screenshot: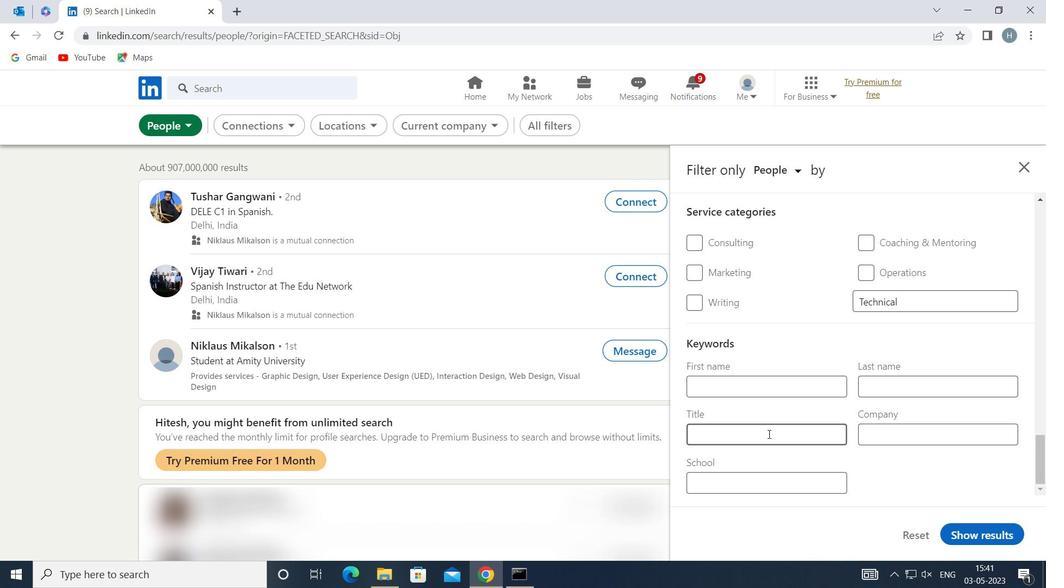 
Action: Key pressed <Key.shift>PROPRIETOR
Screenshot: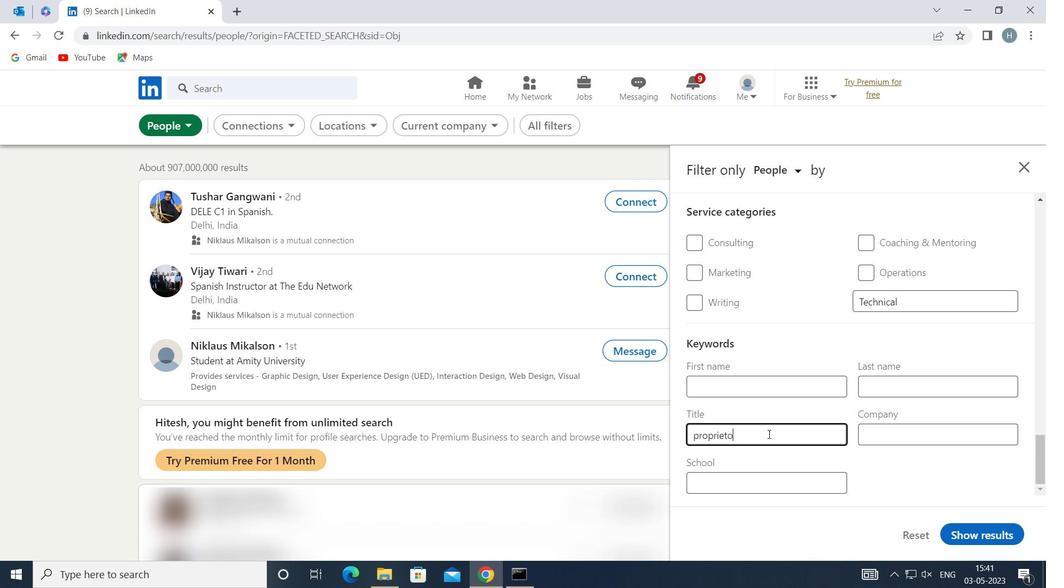 
Action: Mouse moved to (979, 532)
Screenshot: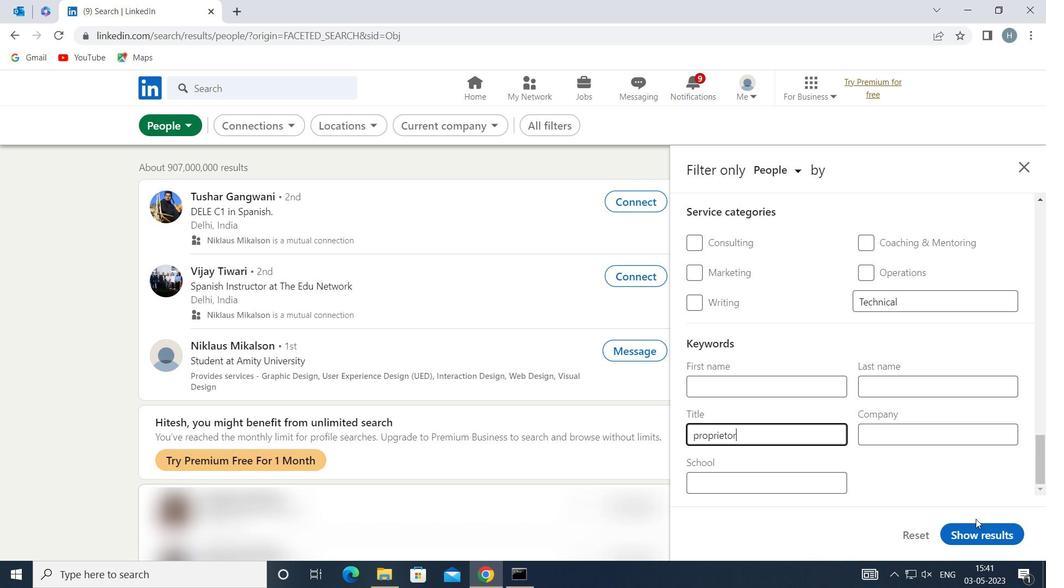
Action: Mouse pressed left at (979, 532)
Screenshot: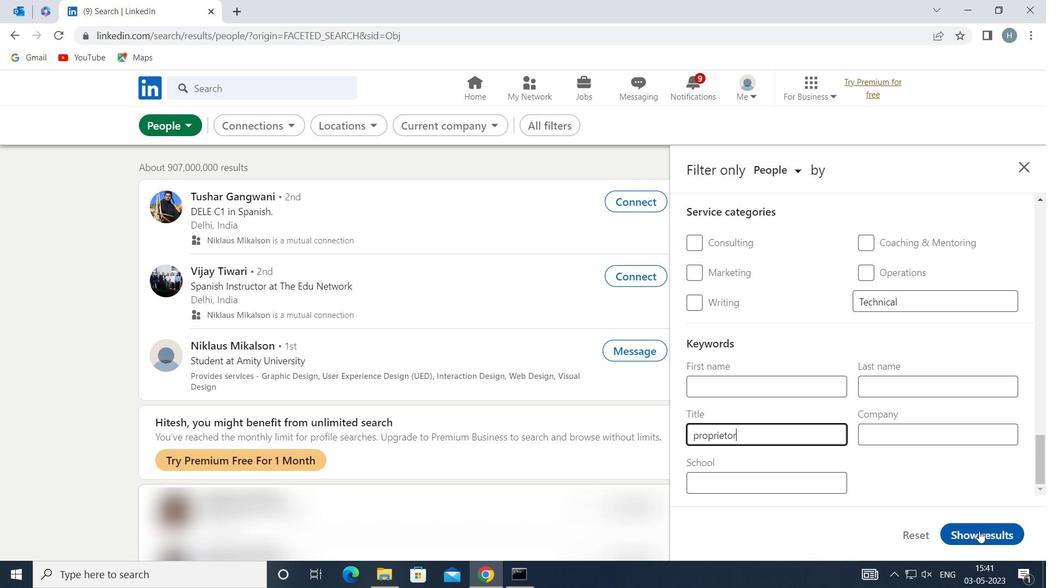 
Action: Mouse moved to (710, 395)
Screenshot: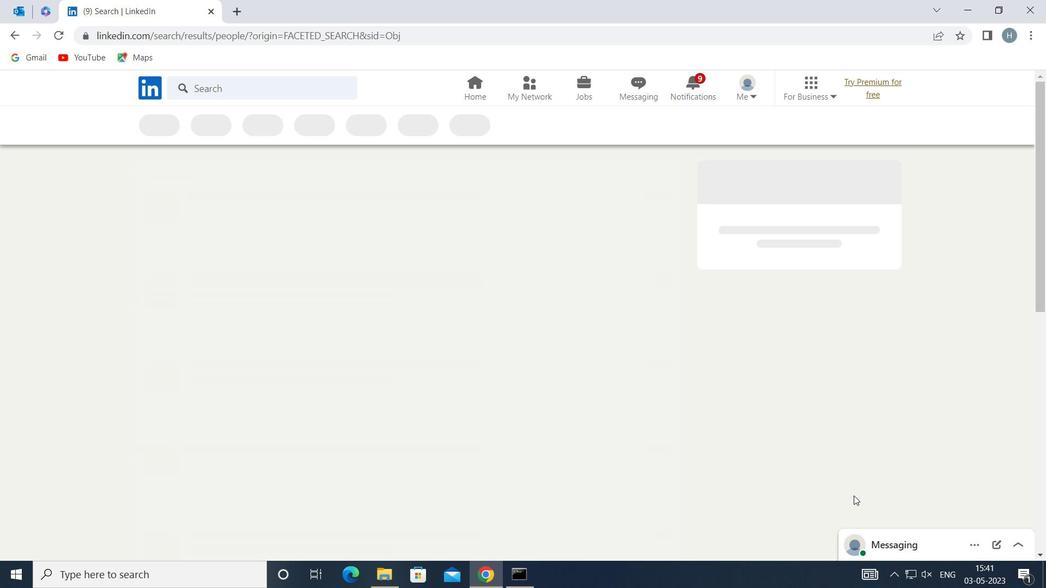 
